 Task: Log work in the project CalibrateTech for the issue 'Integrate a new geolocation feature into an existing mobile application to enhance user experience and personalization' spent time as '2w 3d 10h 5m' and remaining time as '6w 3d 1h 51m' and move to top of backlog. Now add the issue to the epic 'Remote work and collaboration enhancement'. Log work in the project CalibrateTech for the issue 'Develop a new tool for automated testing of mobile application integration with third-party services and APIs' spent time as '5w 3d 8h 11m' and remaining time as '2w 6d 8h 3m' and move to bottom of backlog. Now add the issue to the epic 'Cloud security compliance'
Action: Mouse moved to (96, 201)
Screenshot: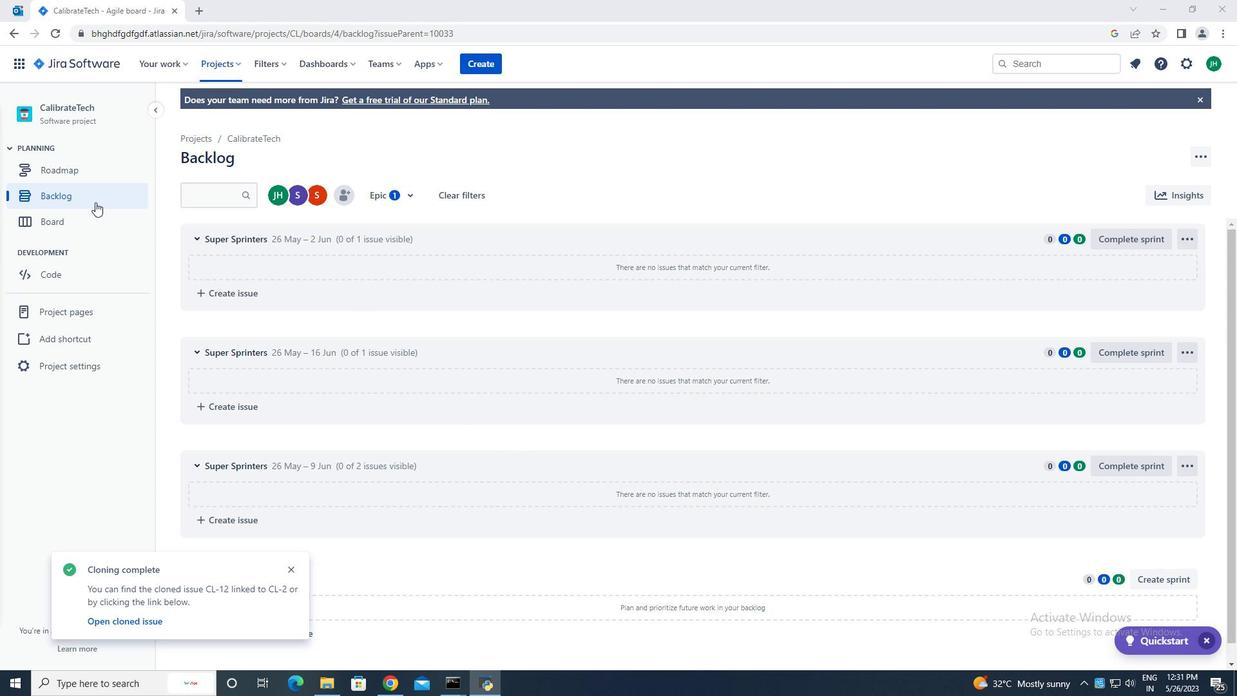 
Action: Mouse pressed left at (96, 201)
Screenshot: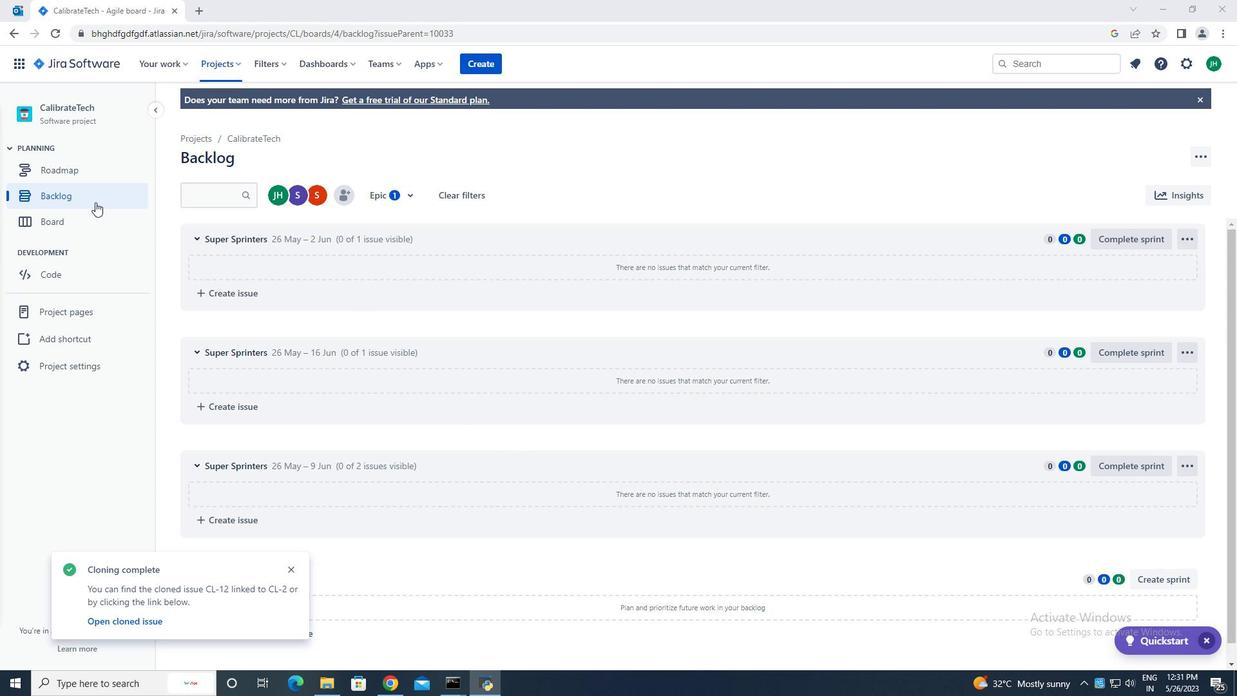 
Action: Mouse moved to (603, 469)
Screenshot: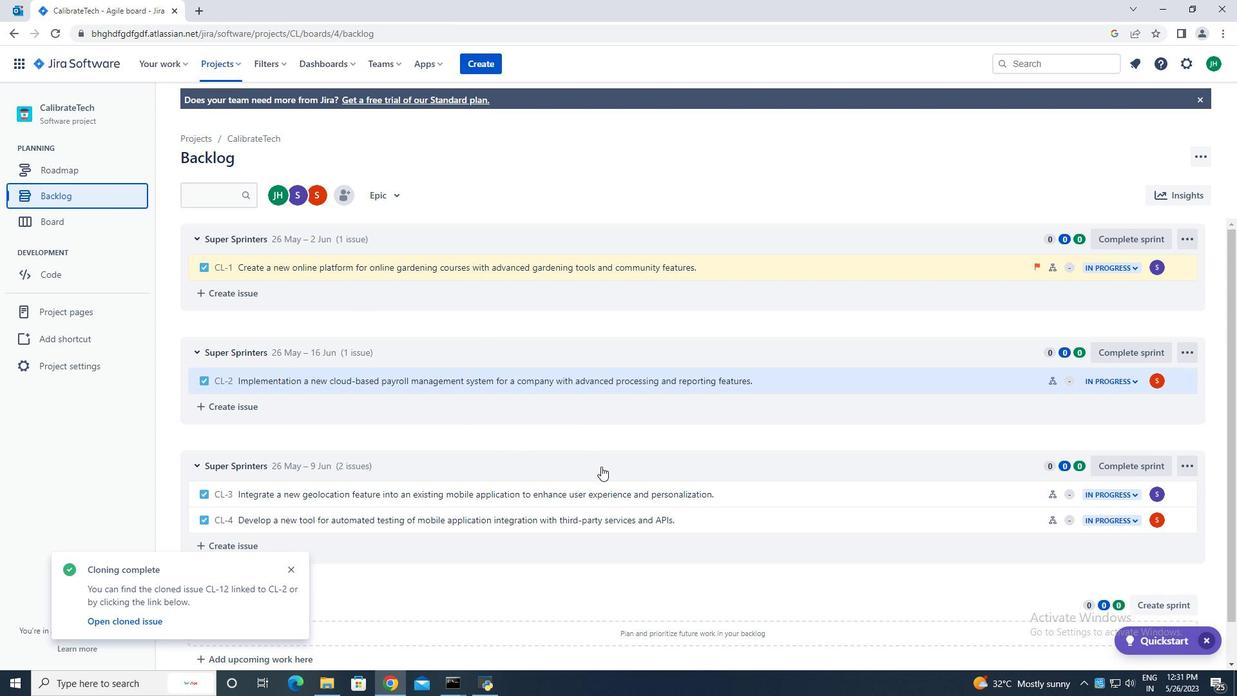 
Action: Mouse scrolled (603, 468) with delta (0, 0)
Screenshot: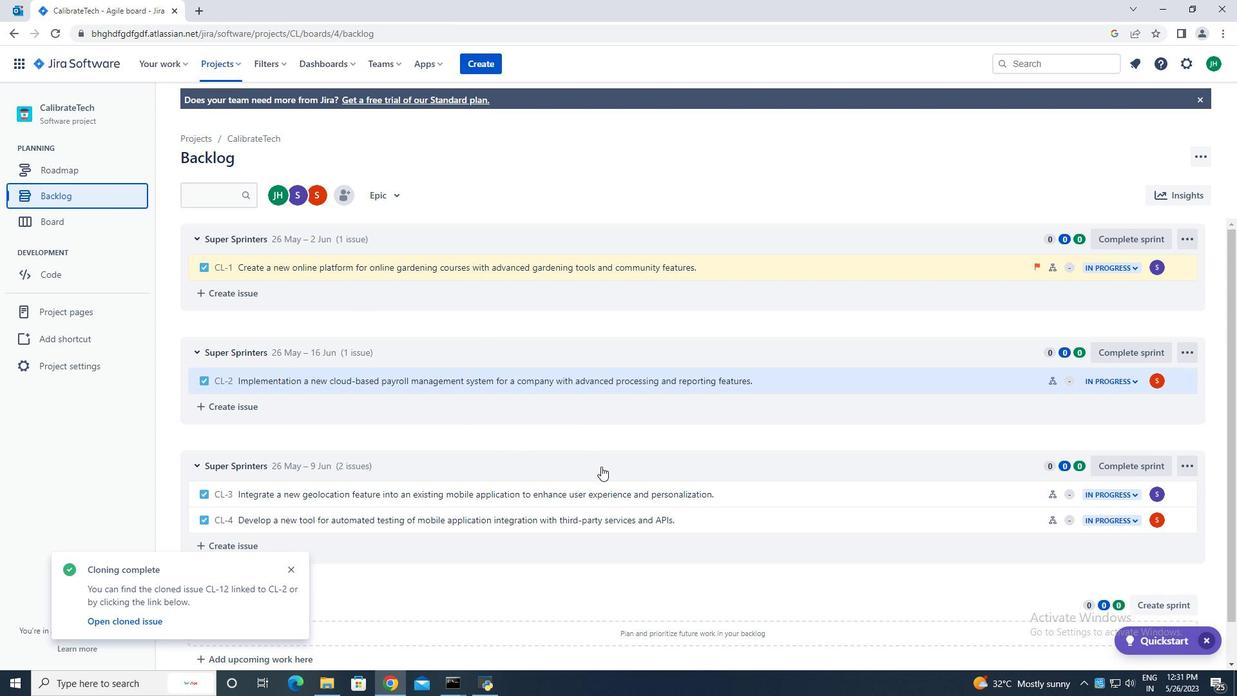 
Action: Mouse moved to (603, 469)
Screenshot: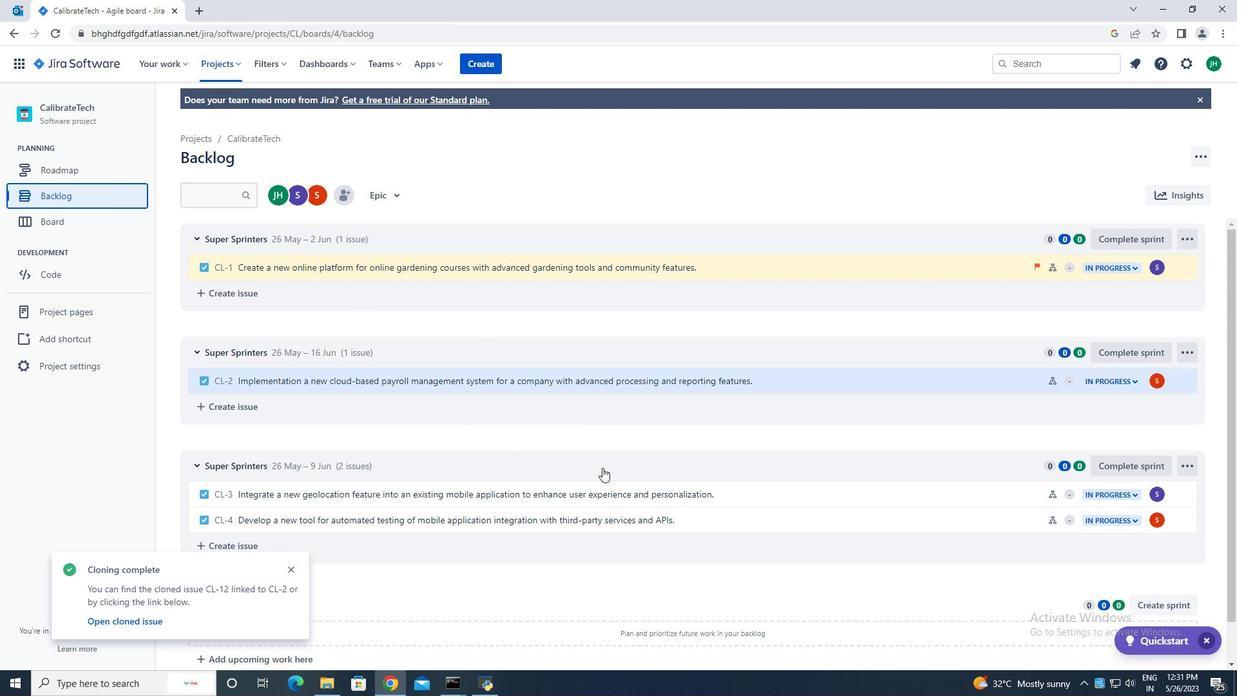 
Action: Mouse scrolled (603, 468) with delta (0, 0)
Screenshot: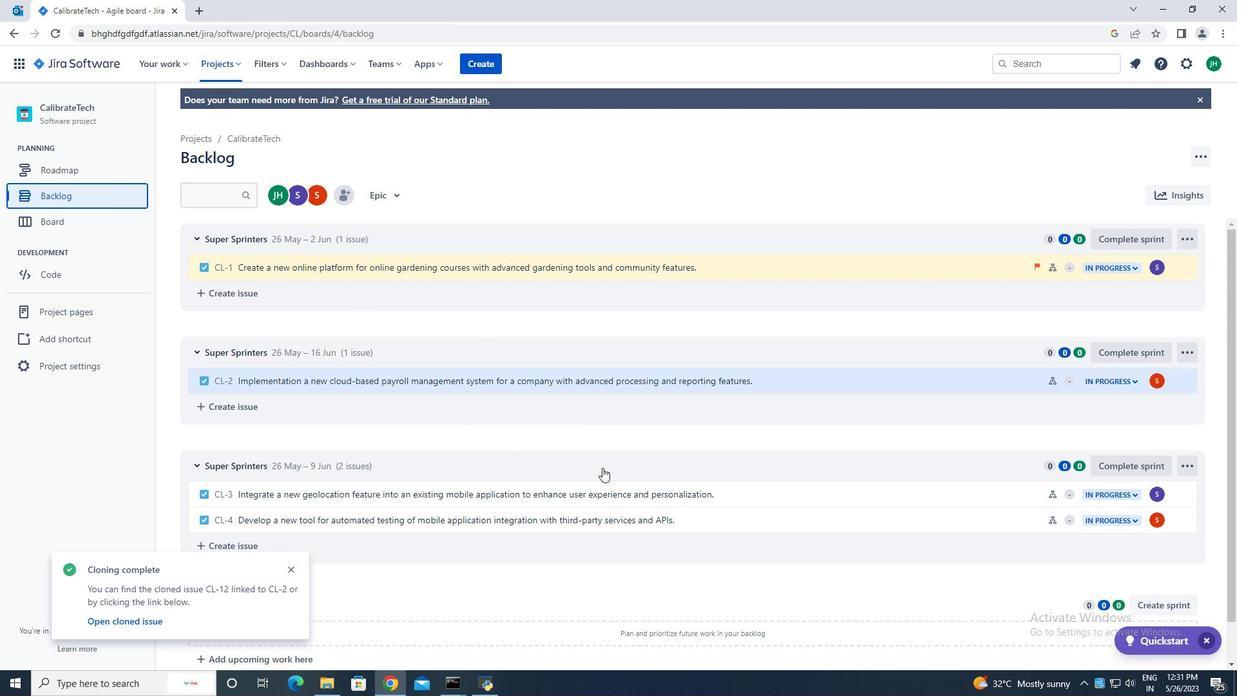 
Action: Mouse moved to (604, 470)
Screenshot: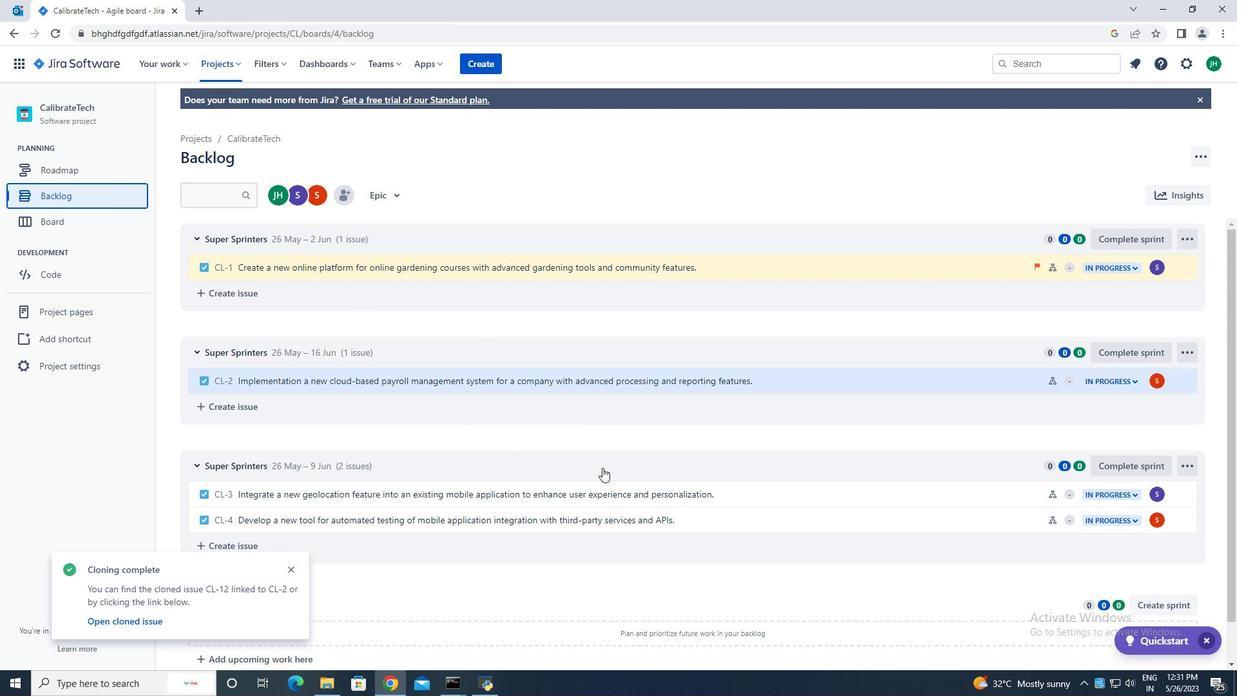 
Action: Mouse scrolled (604, 469) with delta (0, 0)
Screenshot: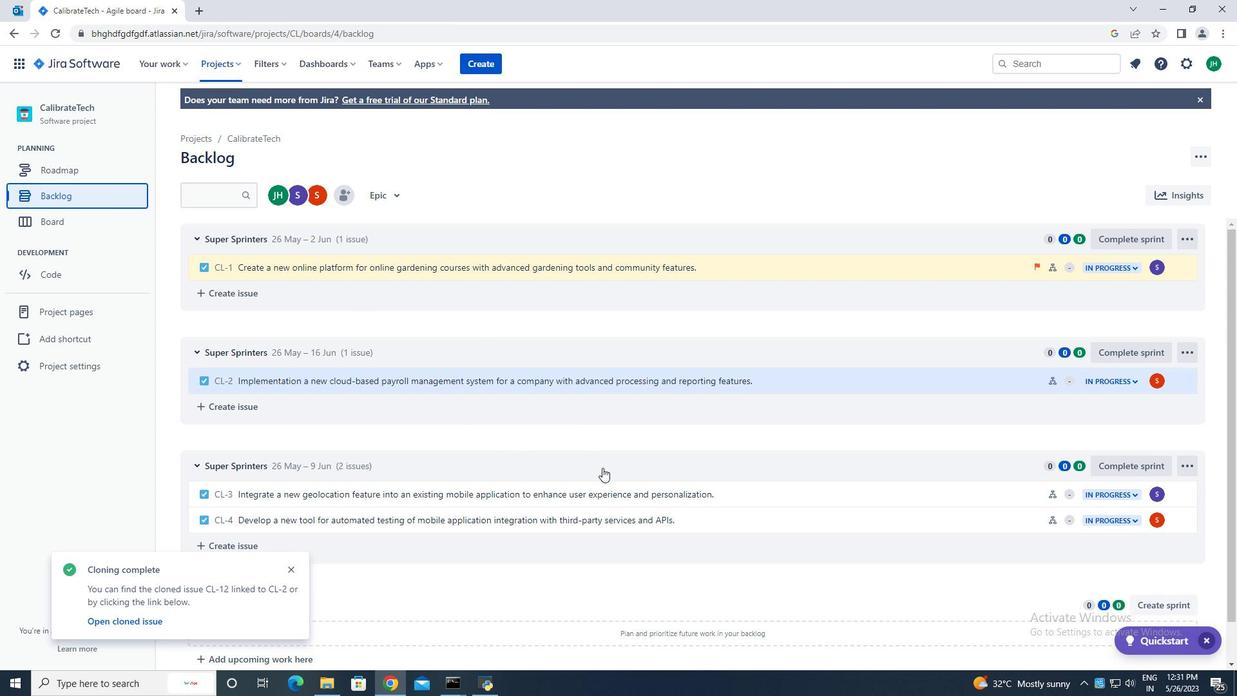 
Action: Mouse moved to (1019, 451)
Screenshot: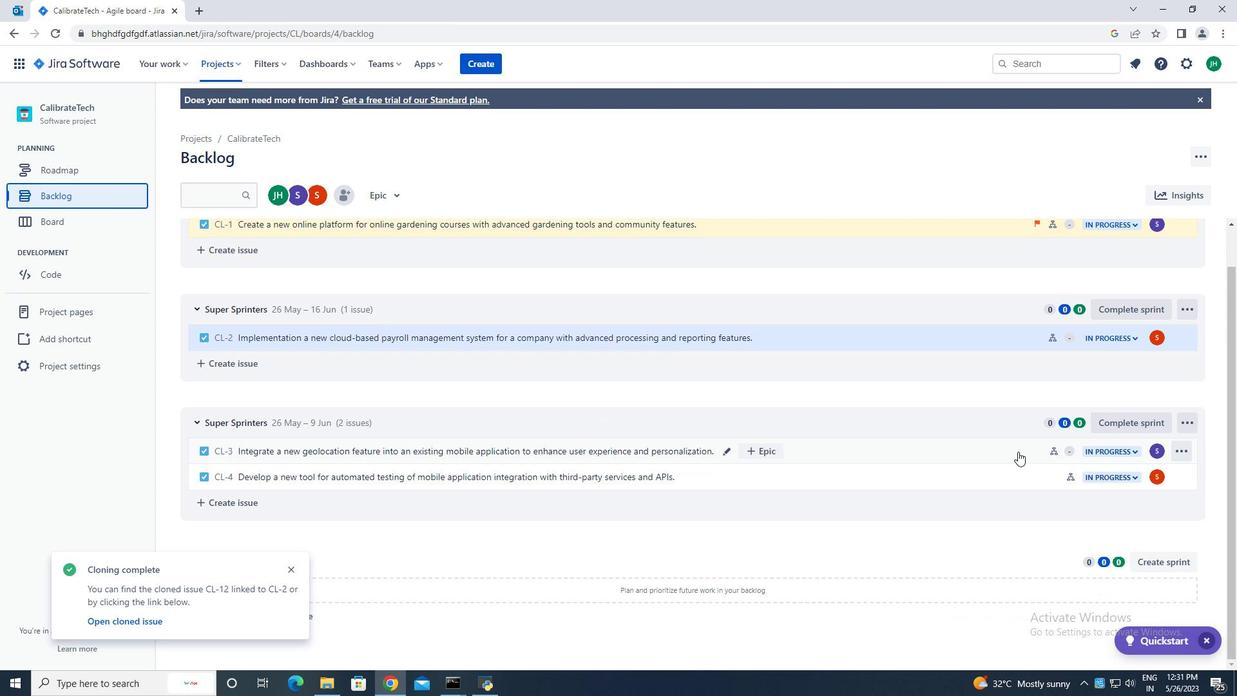
Action: Mouse pressed left at (1019, 451)
Screenshot: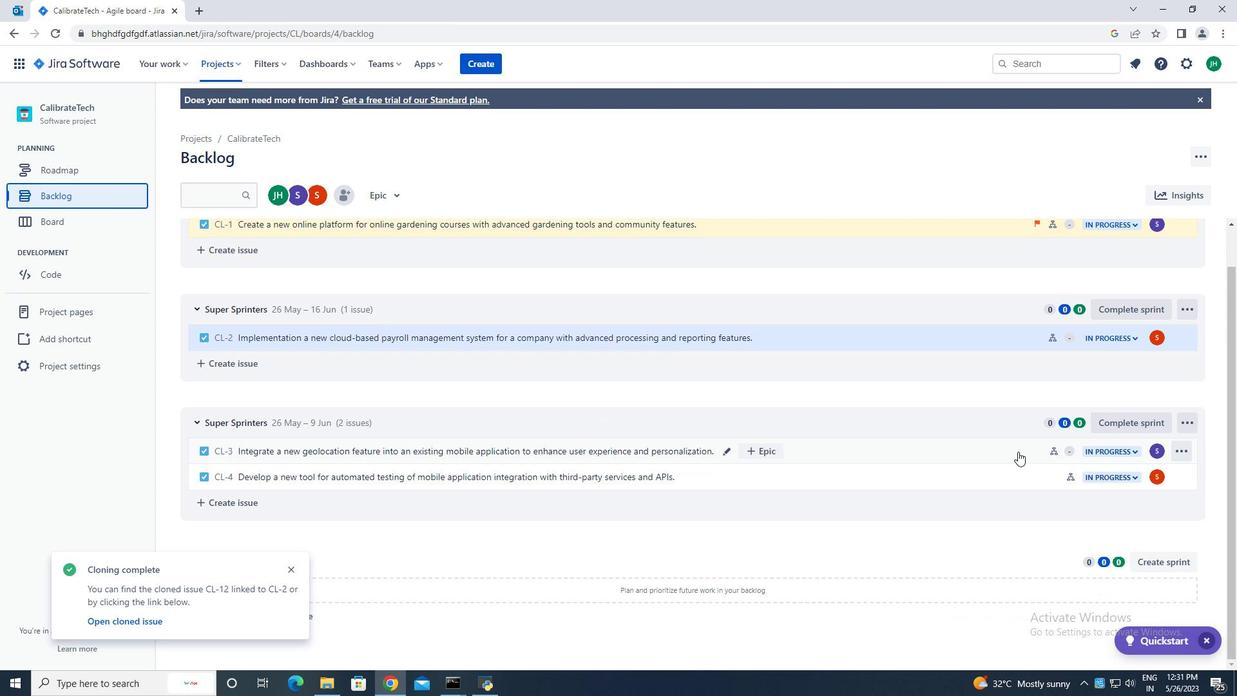 
Action: Mouse moved to (1186, 235)
Screenshot: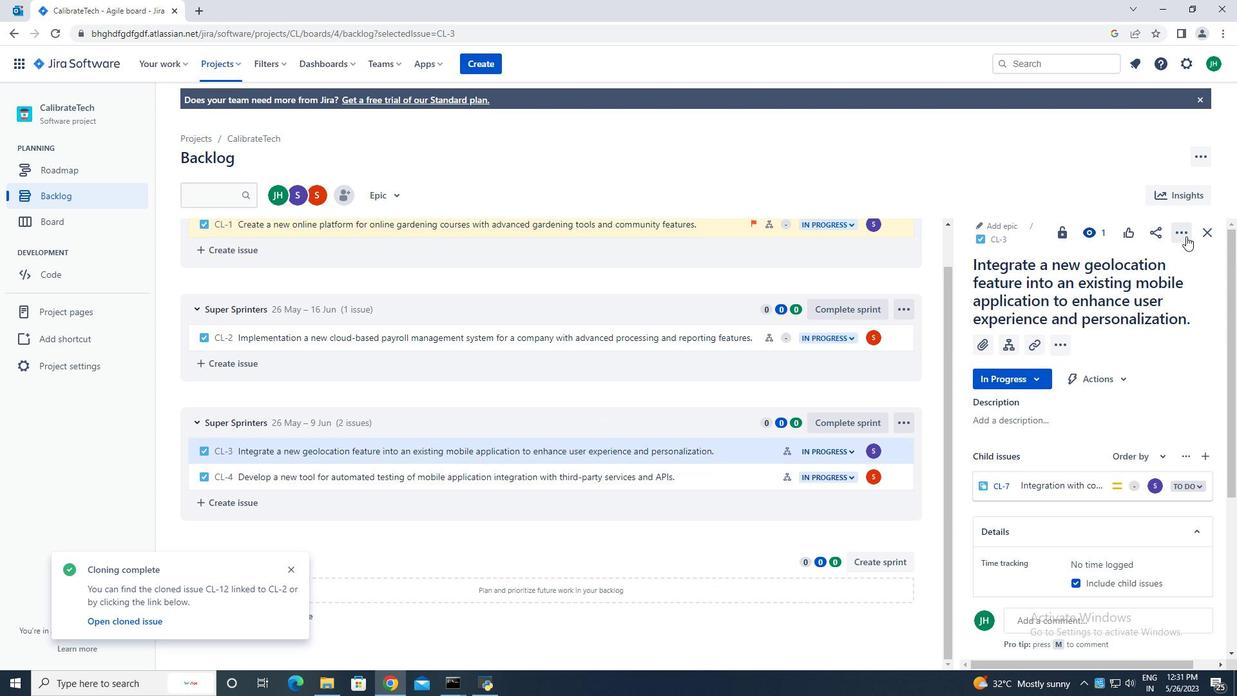 
Action: Mouse pressed left at (1186, 235)
Screenshot: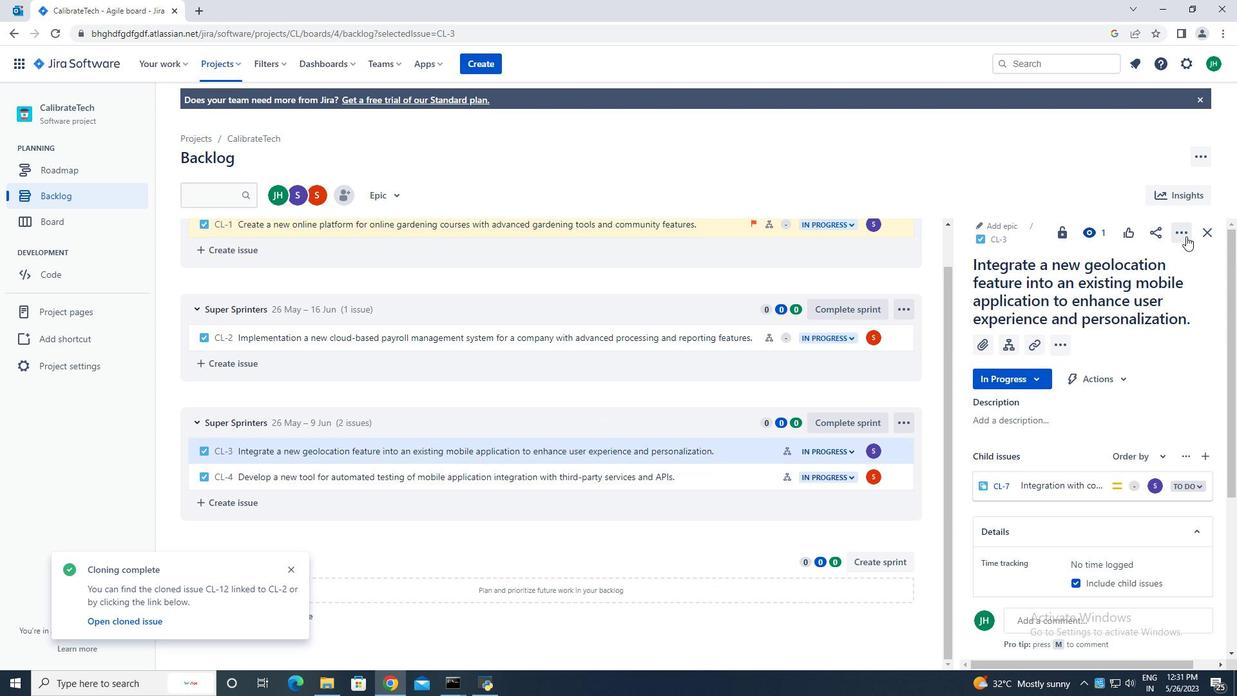 
Action: Mouse moved to (1107, 269)
Screenshot: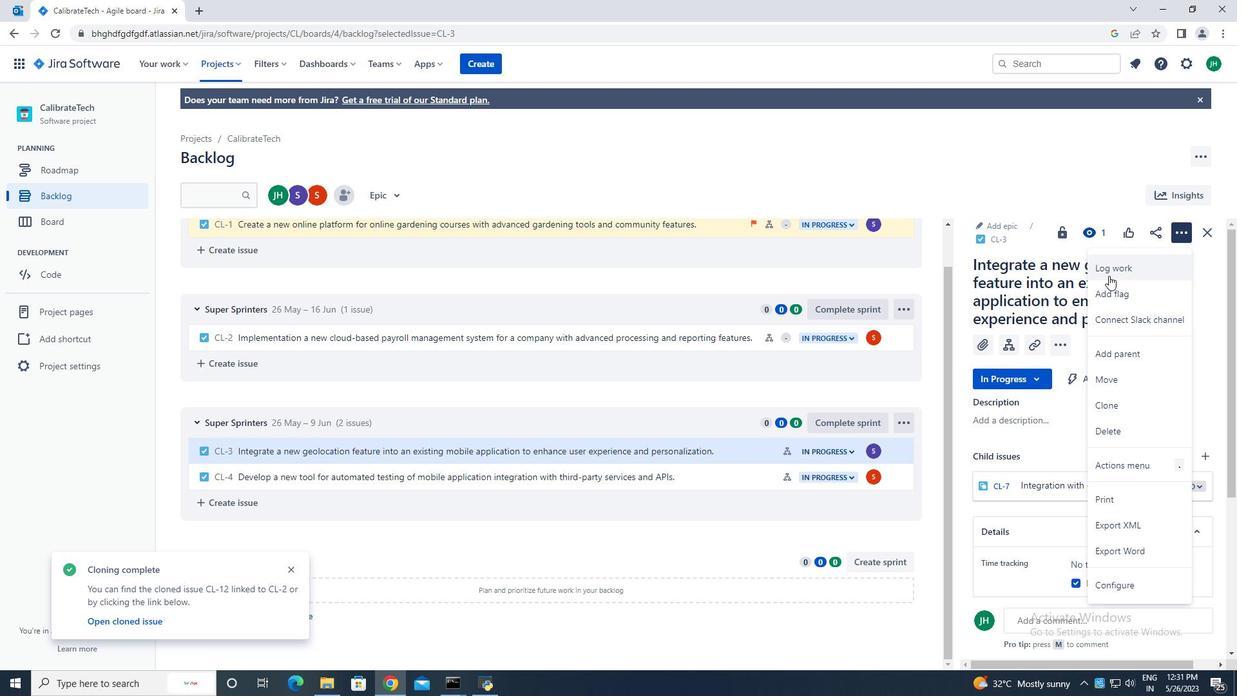 
Action: Mouse pressed left at (1107, 269)
Screenshot: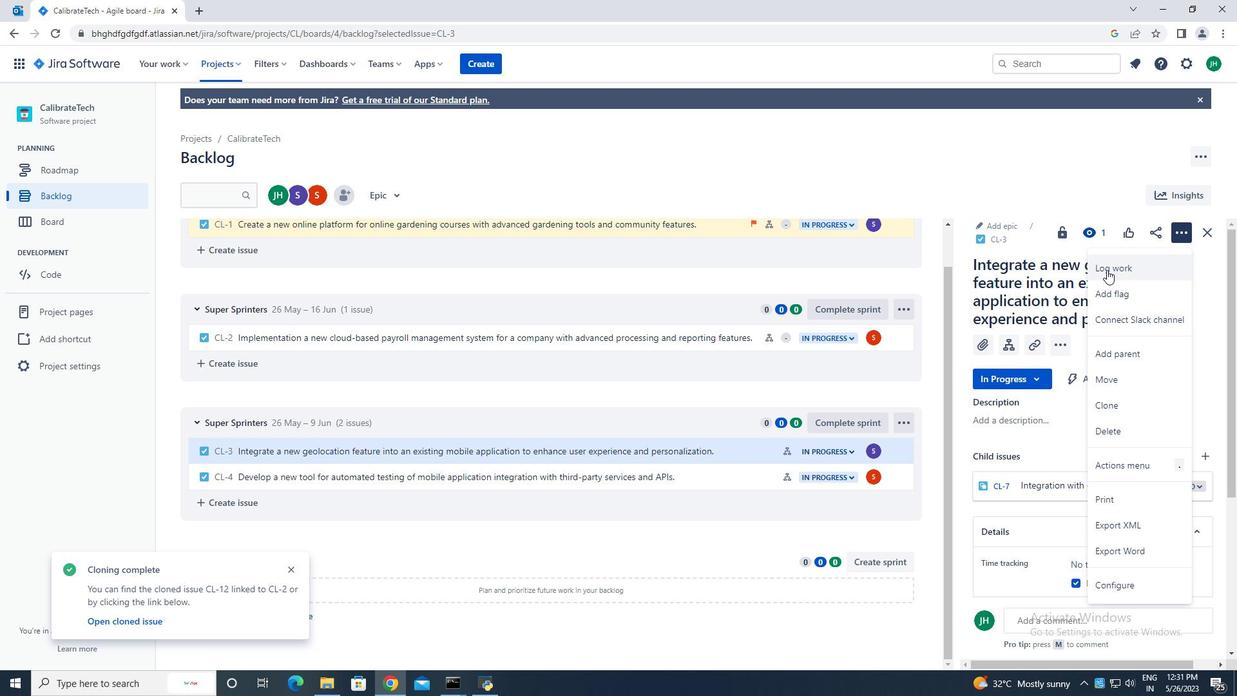 
Action: Mouse moved to (539, 194)
Screenshot: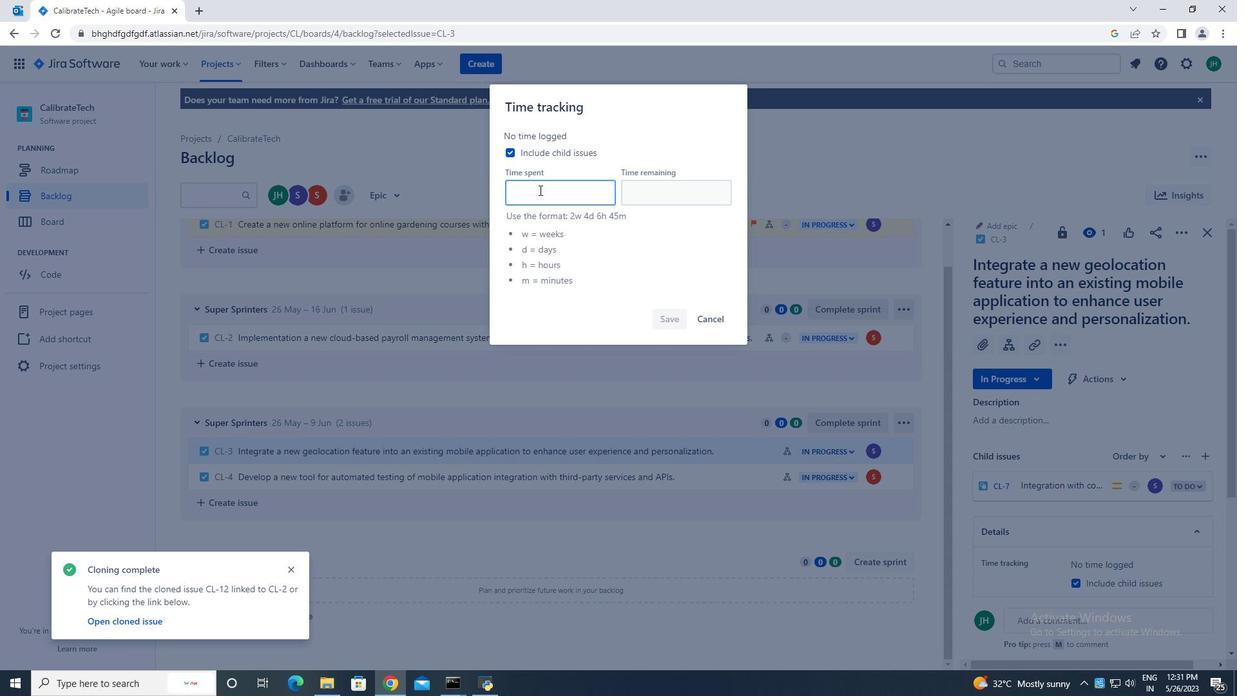 
Action: Key pressed 2w<Key.space>3d<Key.space>10h<Key.space>5m
Screenshot: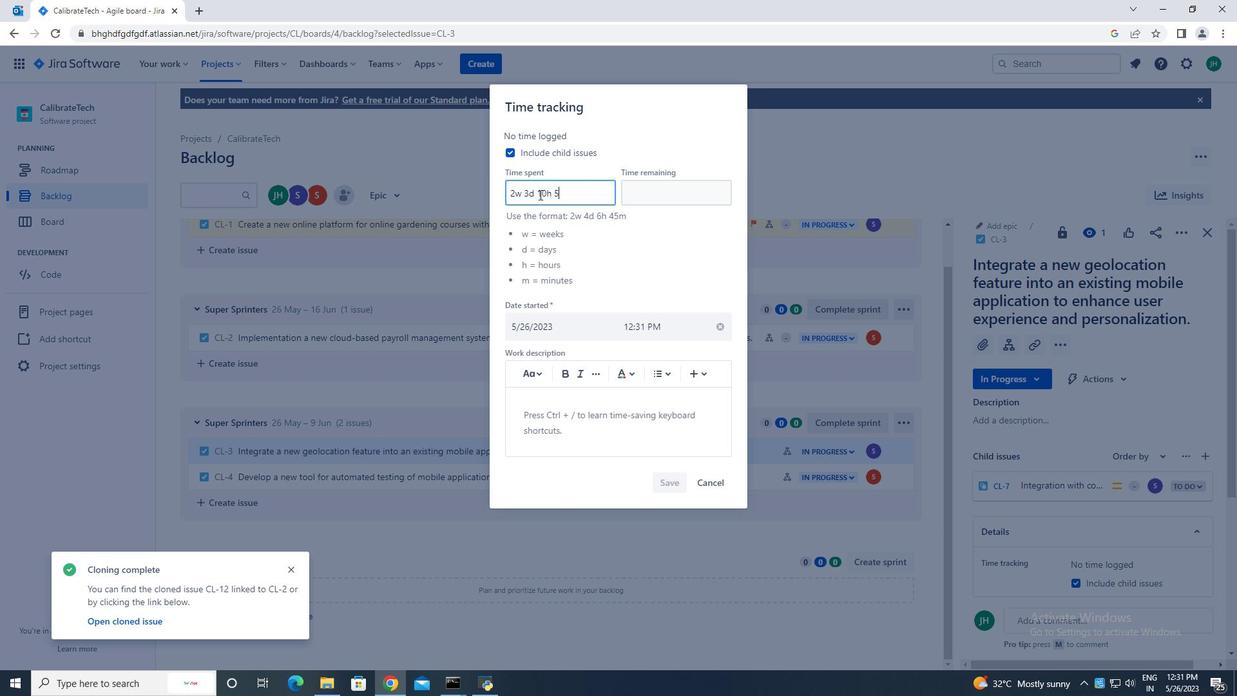 
Action: Mouse moved to (671, 187)
Screenshot: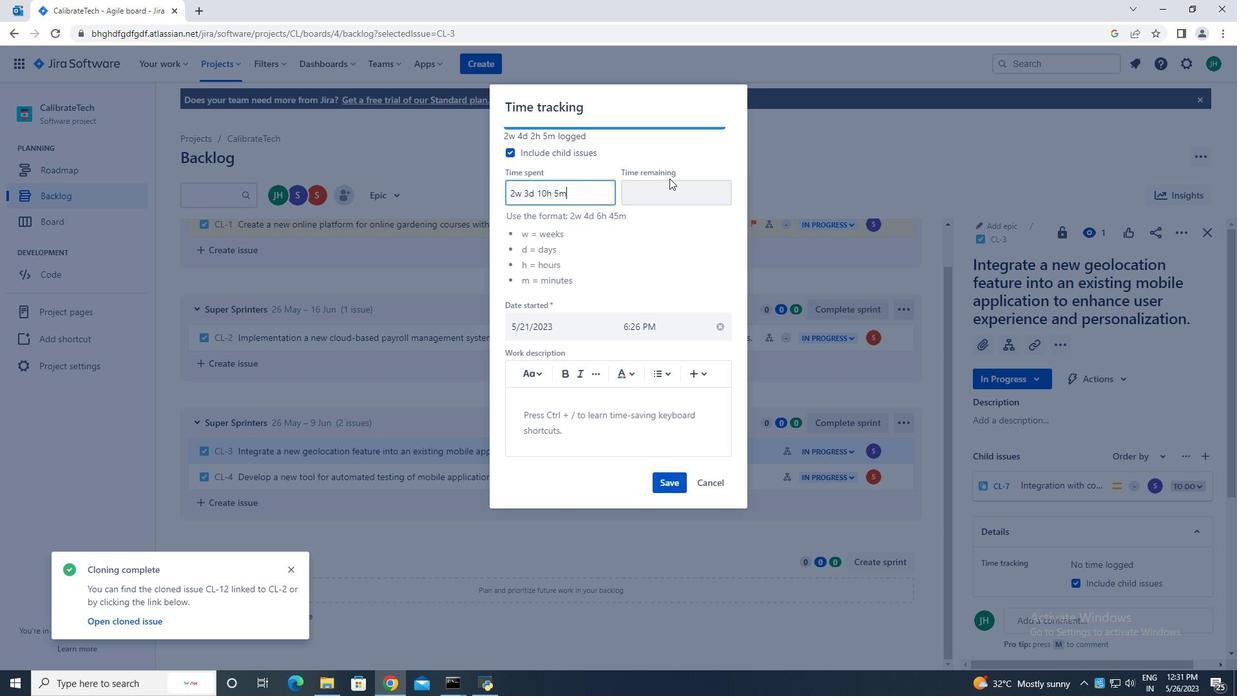 
Action: Mouse pressed left at (671, 187)
Screenshot: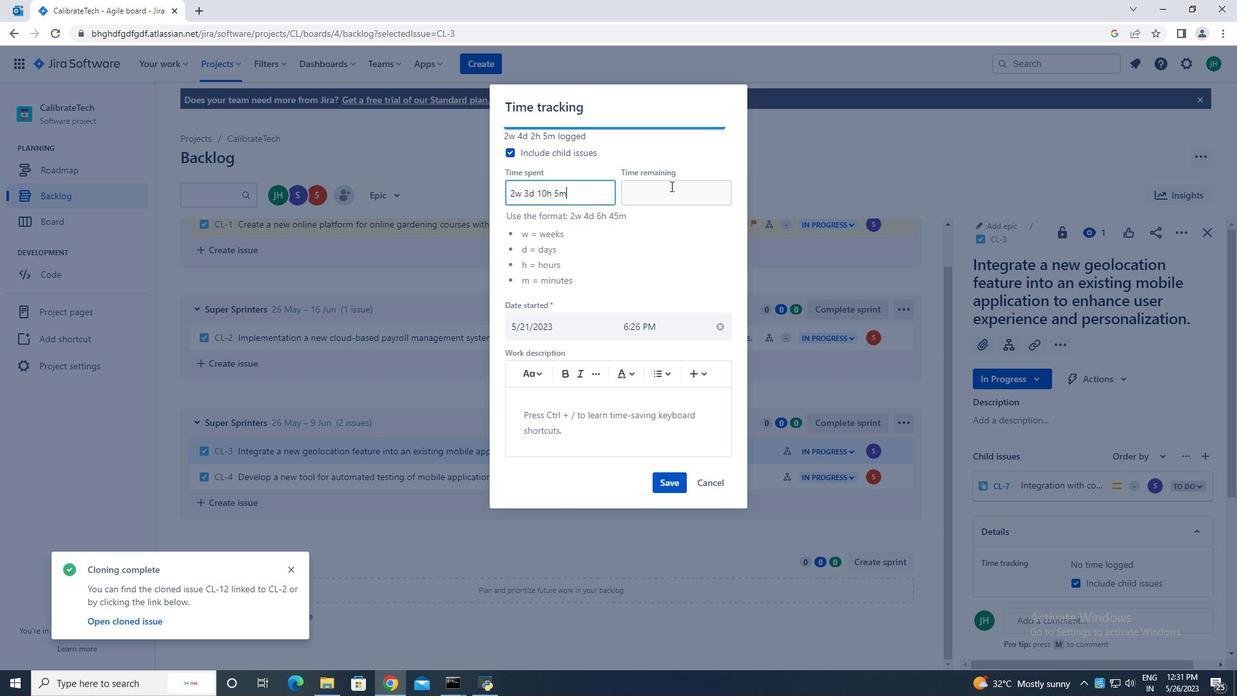 
Action: Key pressed 6w<Key.space>3d<Key.space>1h<Key.space>51m
Screenshot: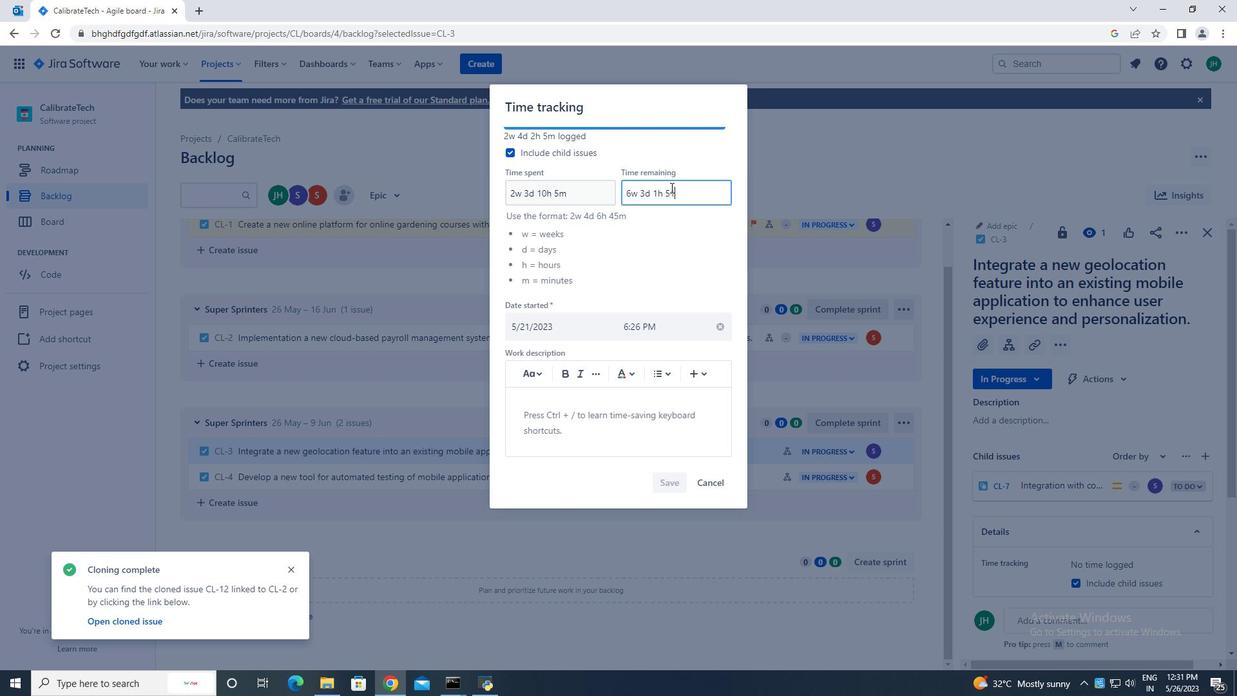 
Action: Mouse moved to (671, 484)
Screenshot: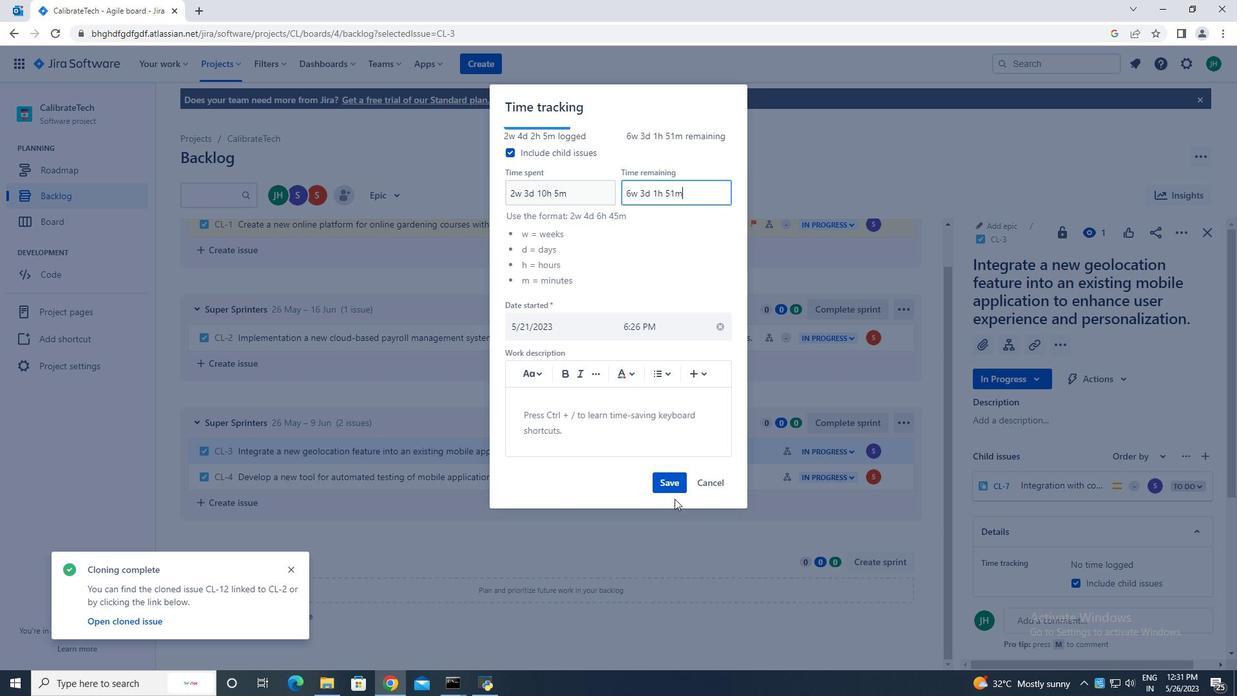 
Action: Mouse pressed left at (671, 484)
Screenshot: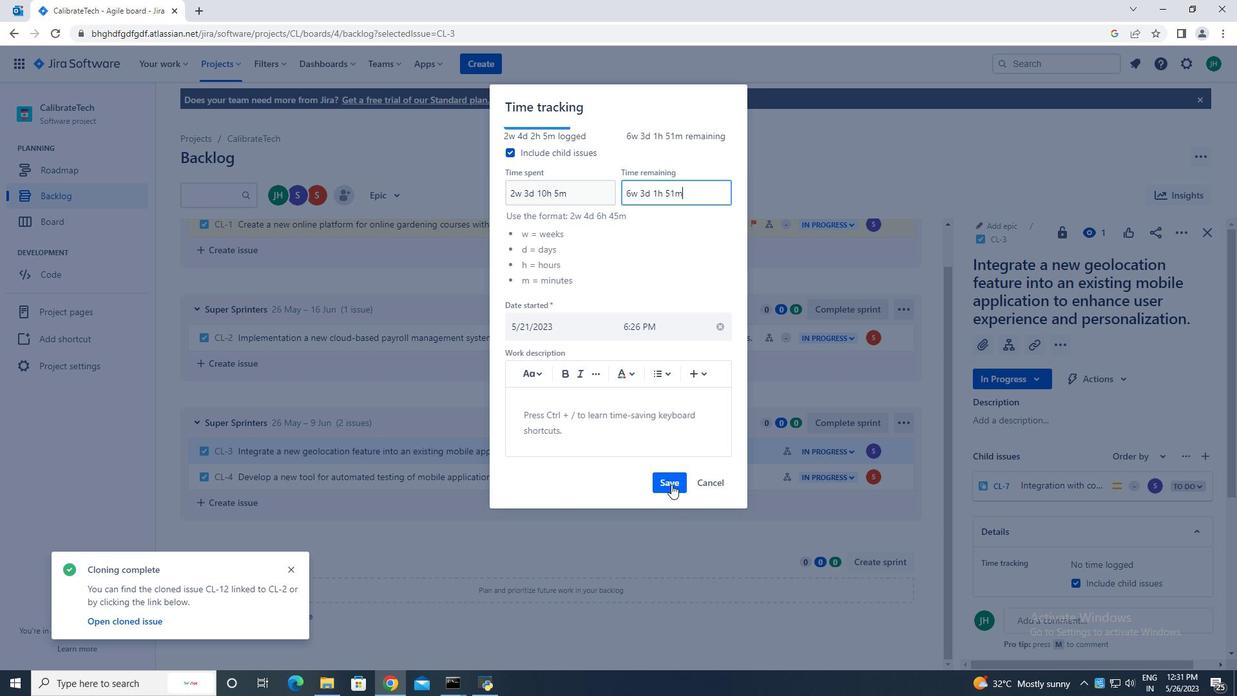 
Action: Mouse moved to (892, 448)
Screenshot: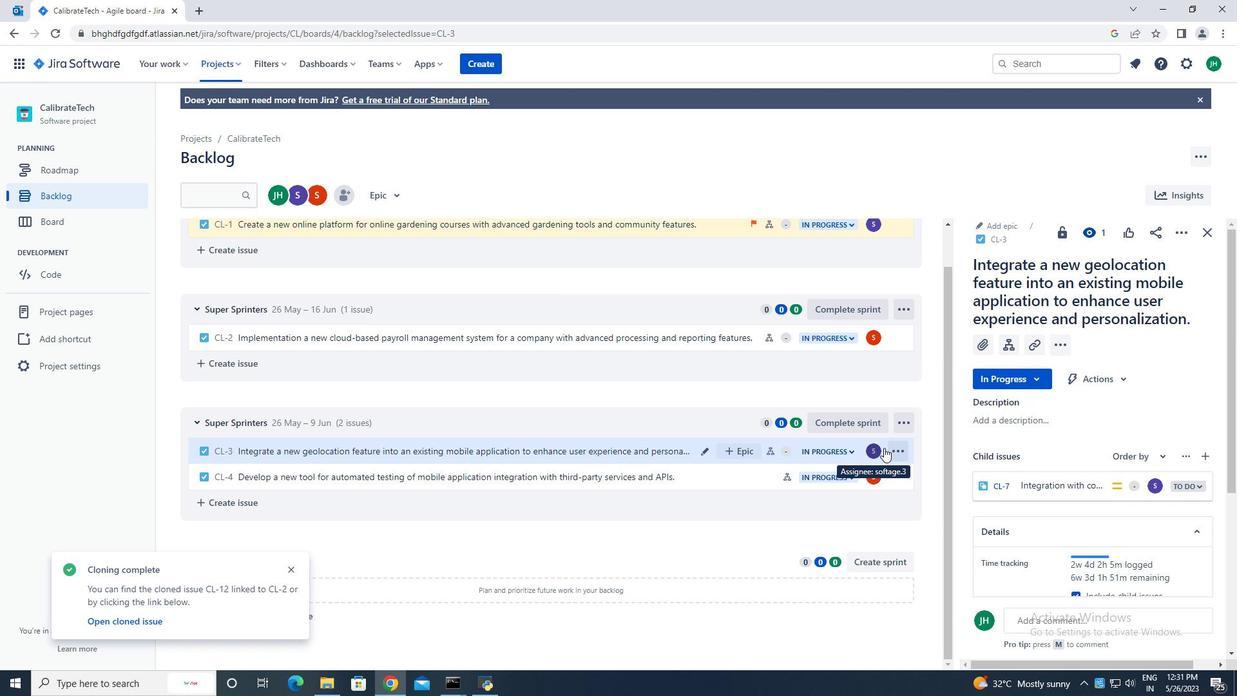 
Action: Mouse pressed left at (892, 448)
Screenshot: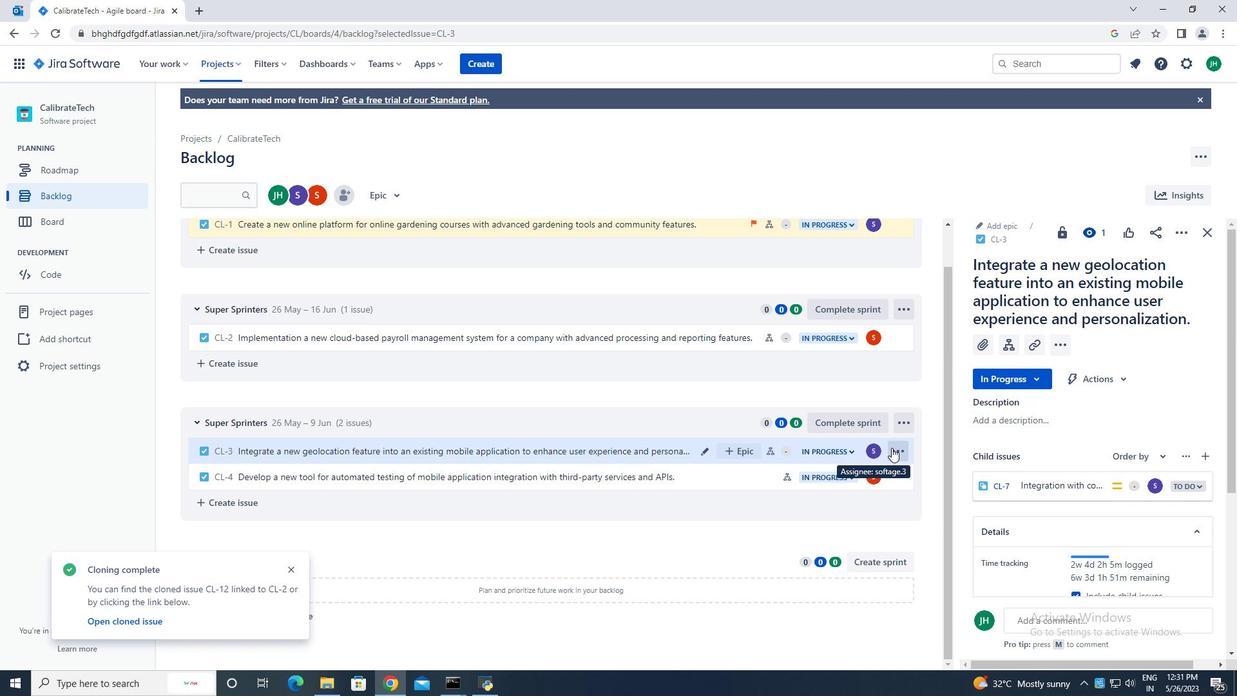 
Action: Mouse moved to (856, 398)
Screenshot: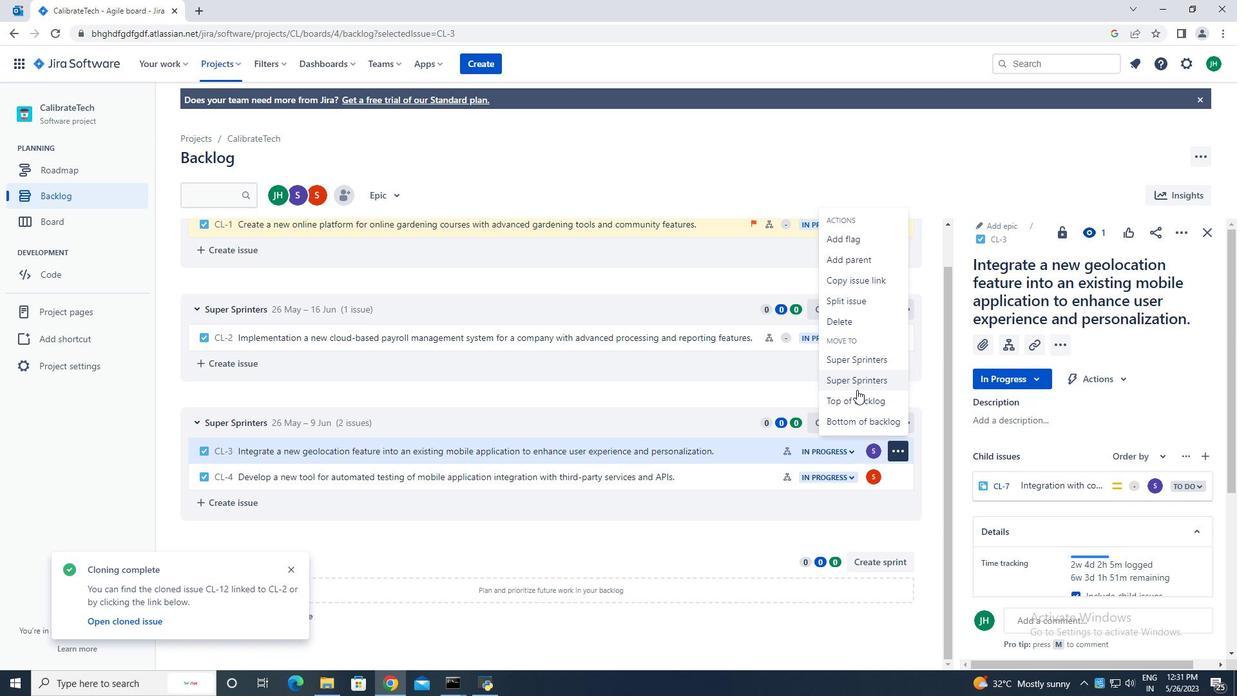 
Action: Mouse pressed left at (856, 398)
Screenshot: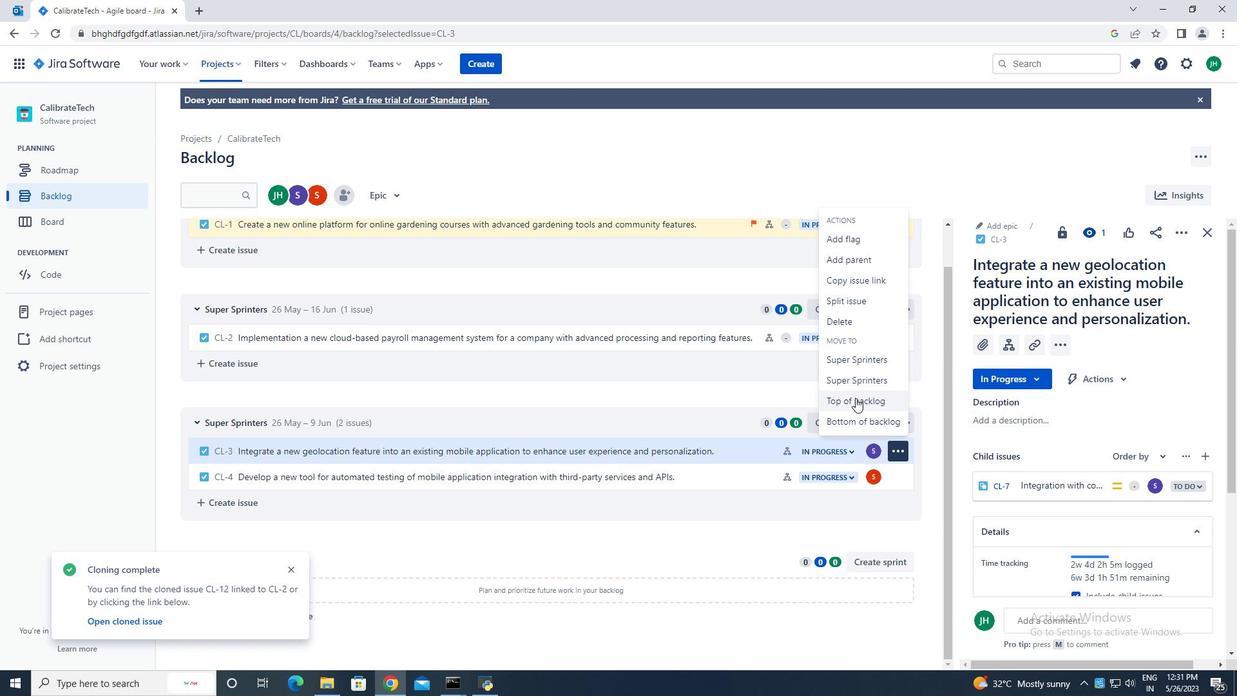 
Action: Mouse moved to (656, 210)
Screenshot: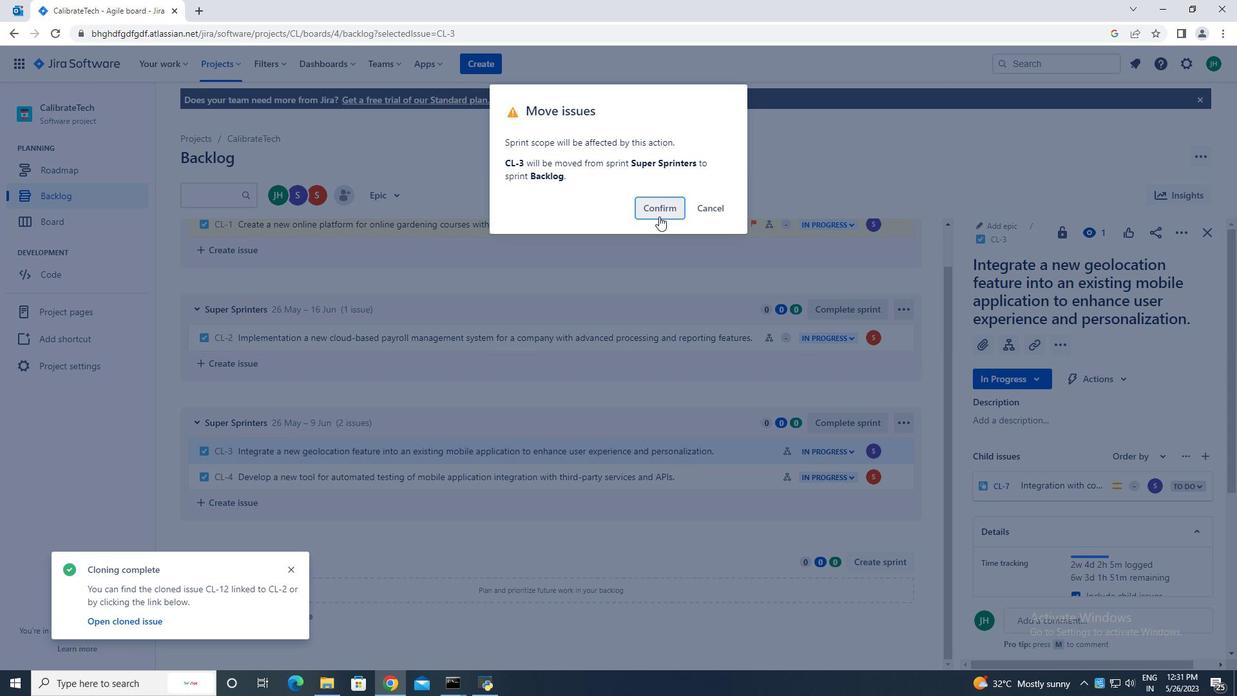 
Action: Mouse pressed left at (656, 210)
Screenshot: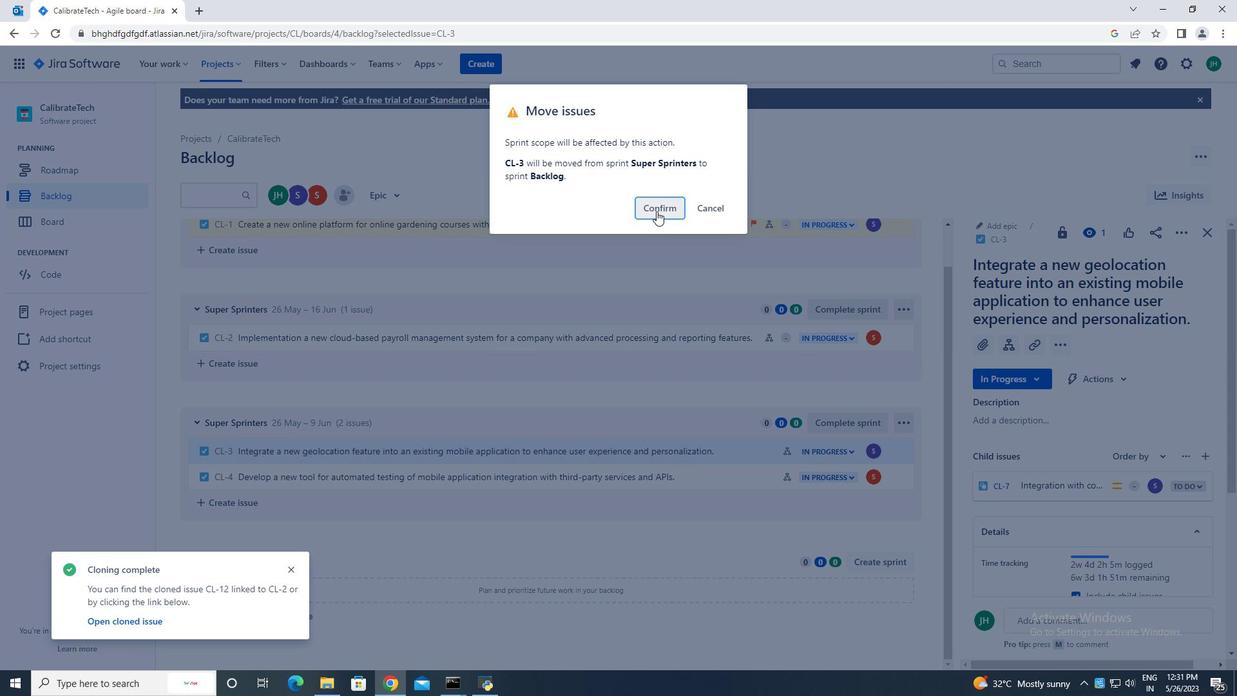 
Action: Mouse moved to (394, 192)
Screenshot: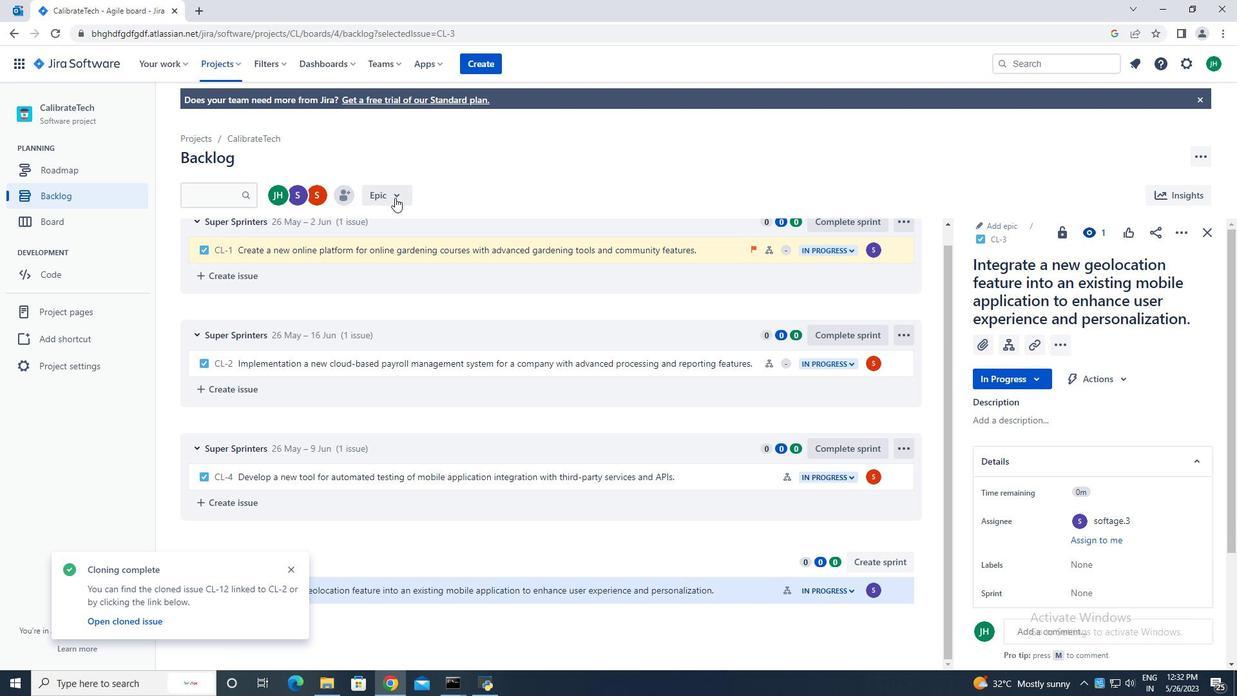 
Action: Mouse pressed left at (394, 192)
Screenshot: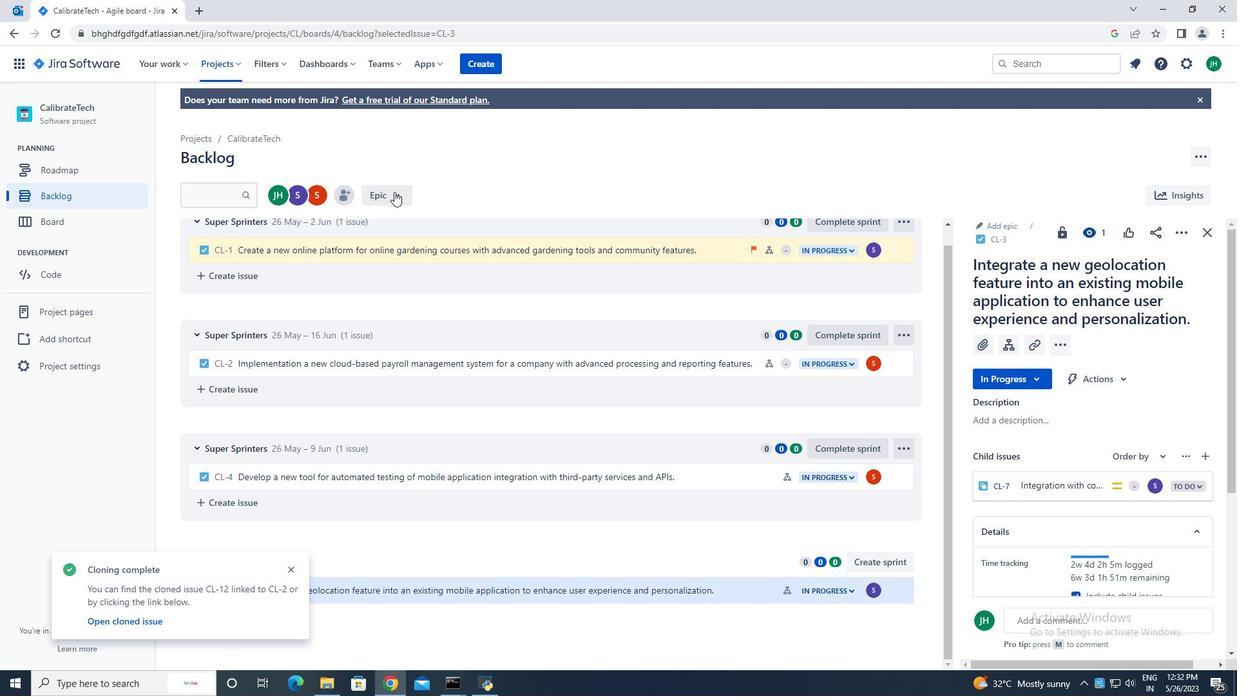 
Action: Mouse moved to (419, 289)
Screenshot: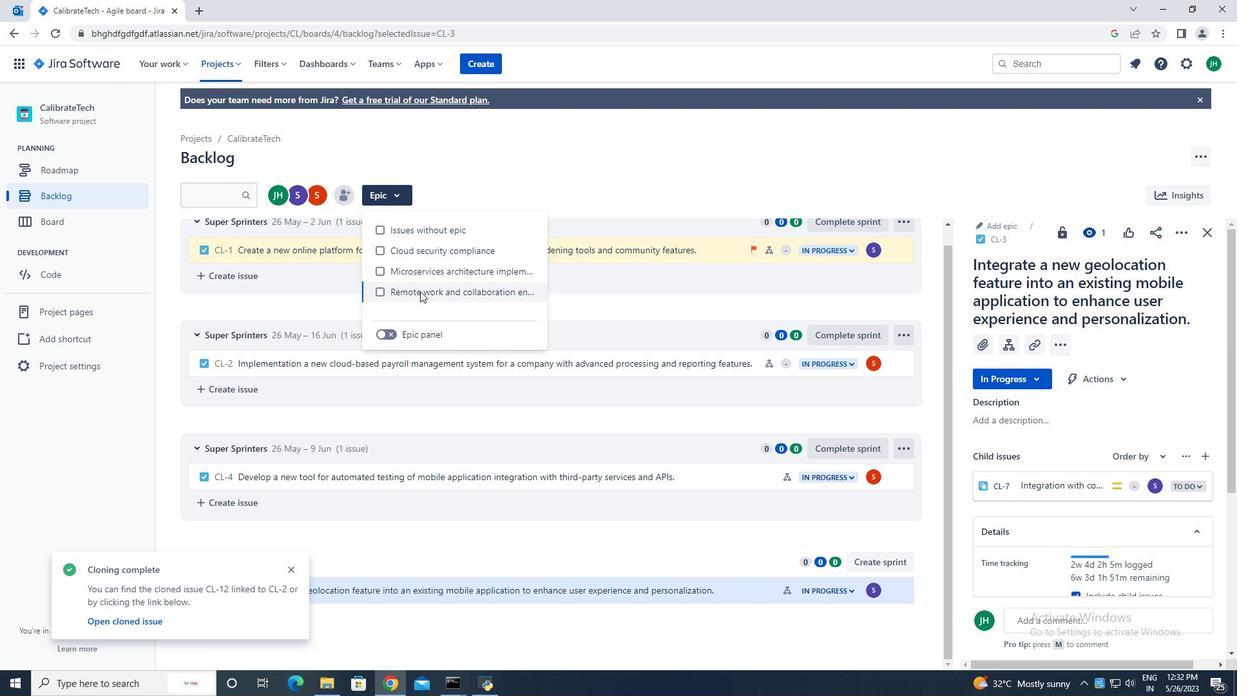
Action: Mouse pressed left at (419, 289)
Screenshot: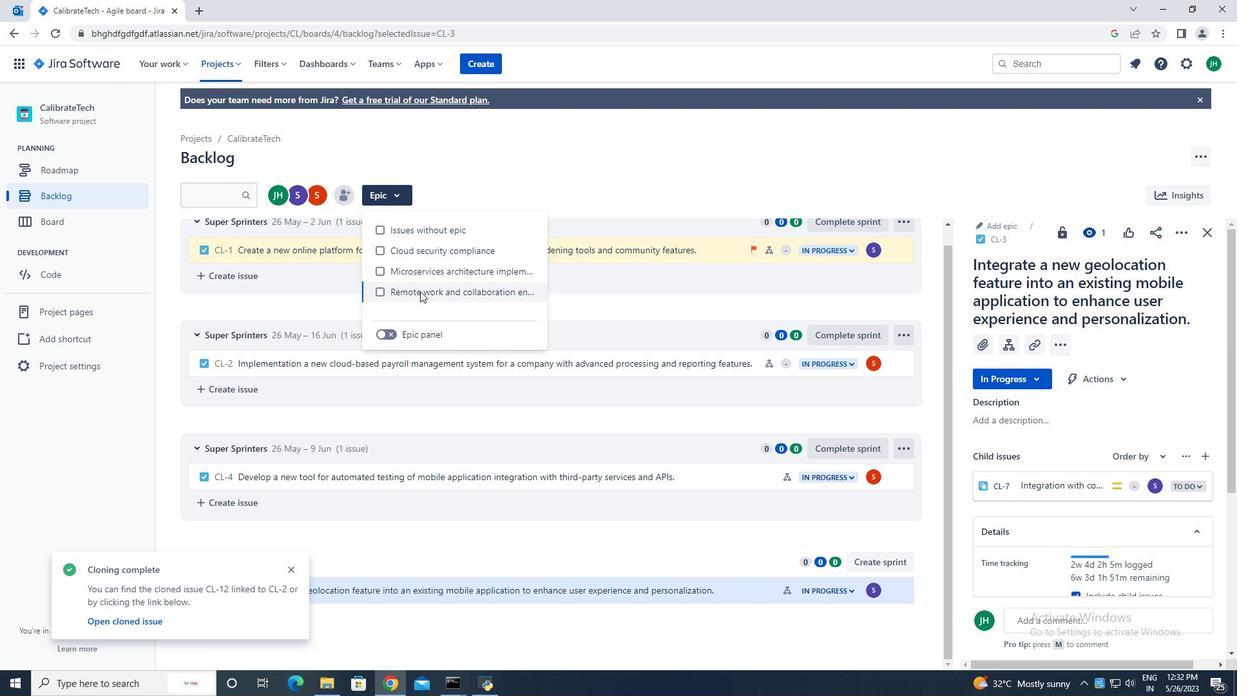 
Action: Mouse moved to (1210, 234)
Screenshot: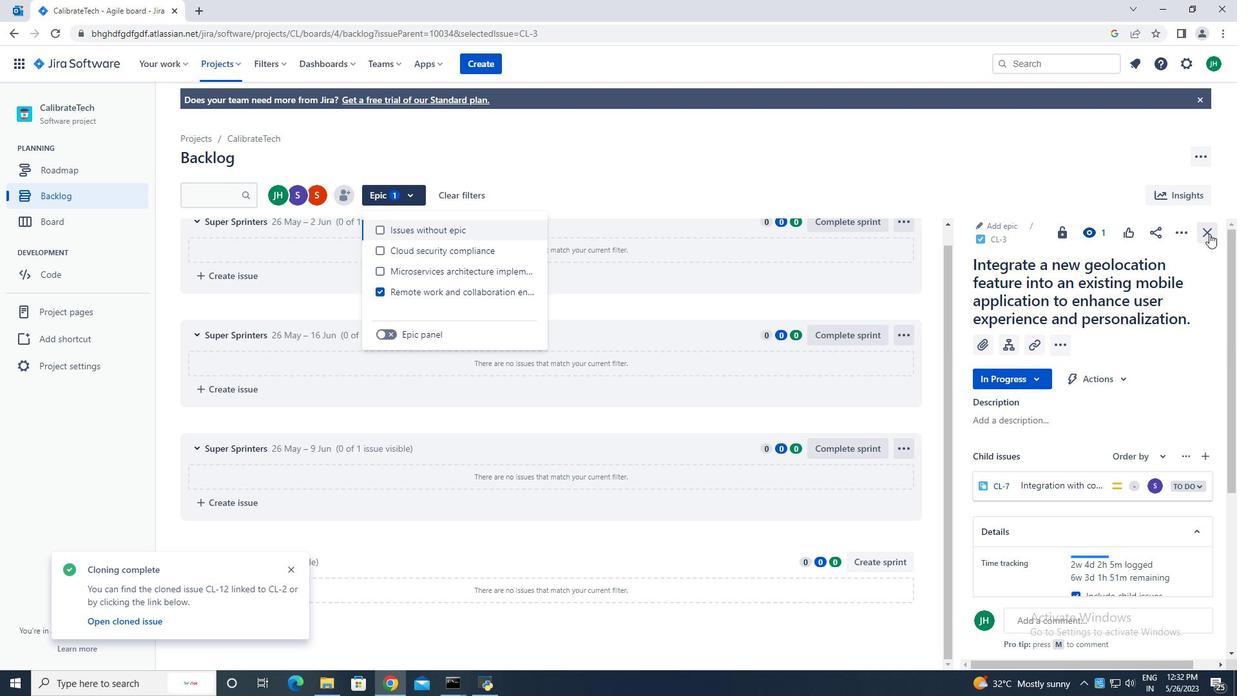 
Action: Mouse pressed left at (1210, 234)
Screenshot: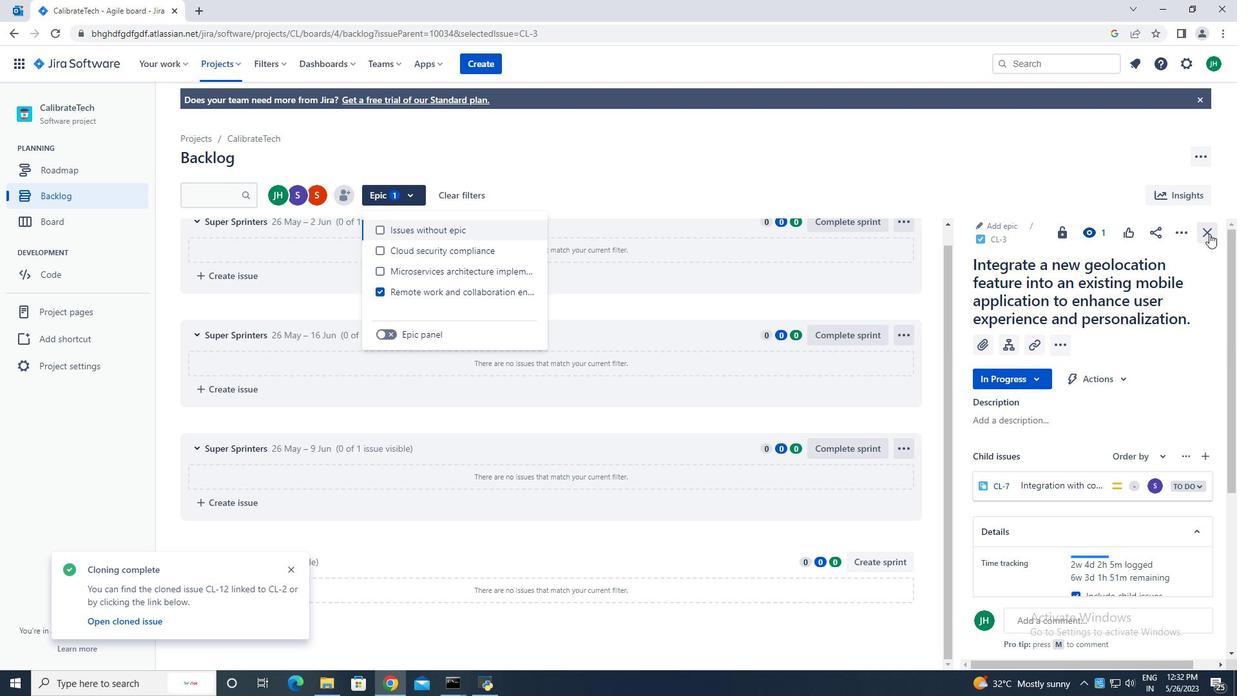 
Action: Mouse moved to (110, 197)
Screenshot: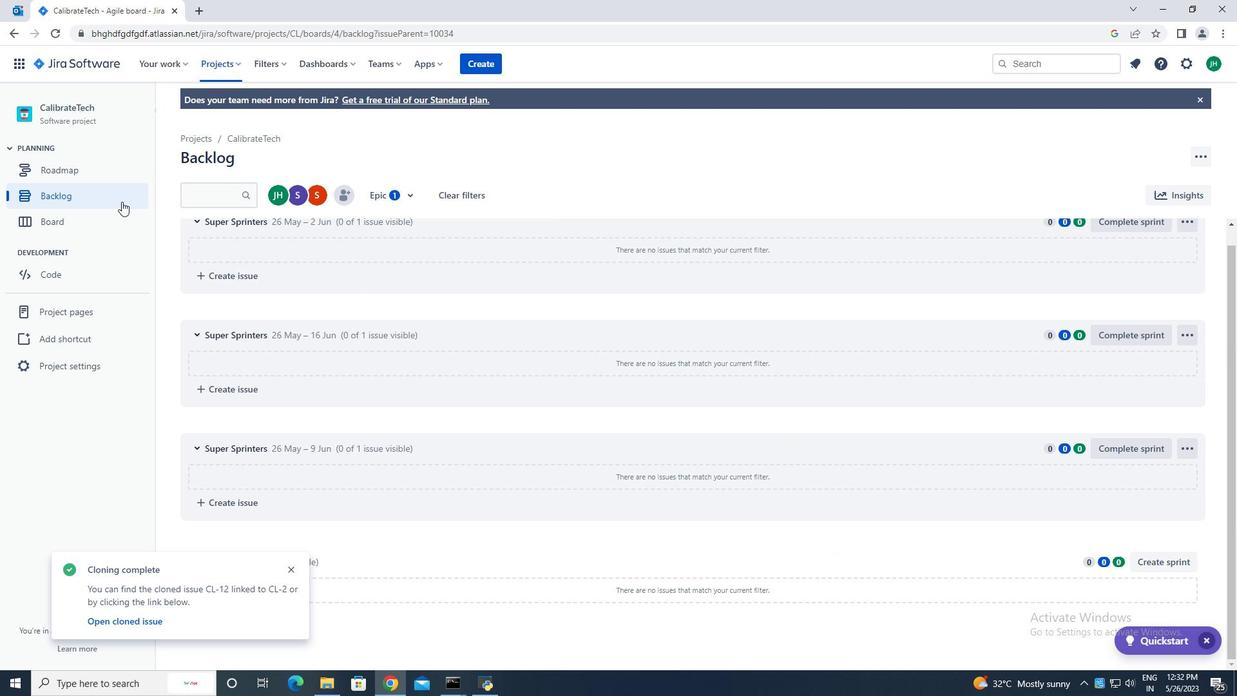 
Action: Mouse pressed left at (110, 197)
Screenshot: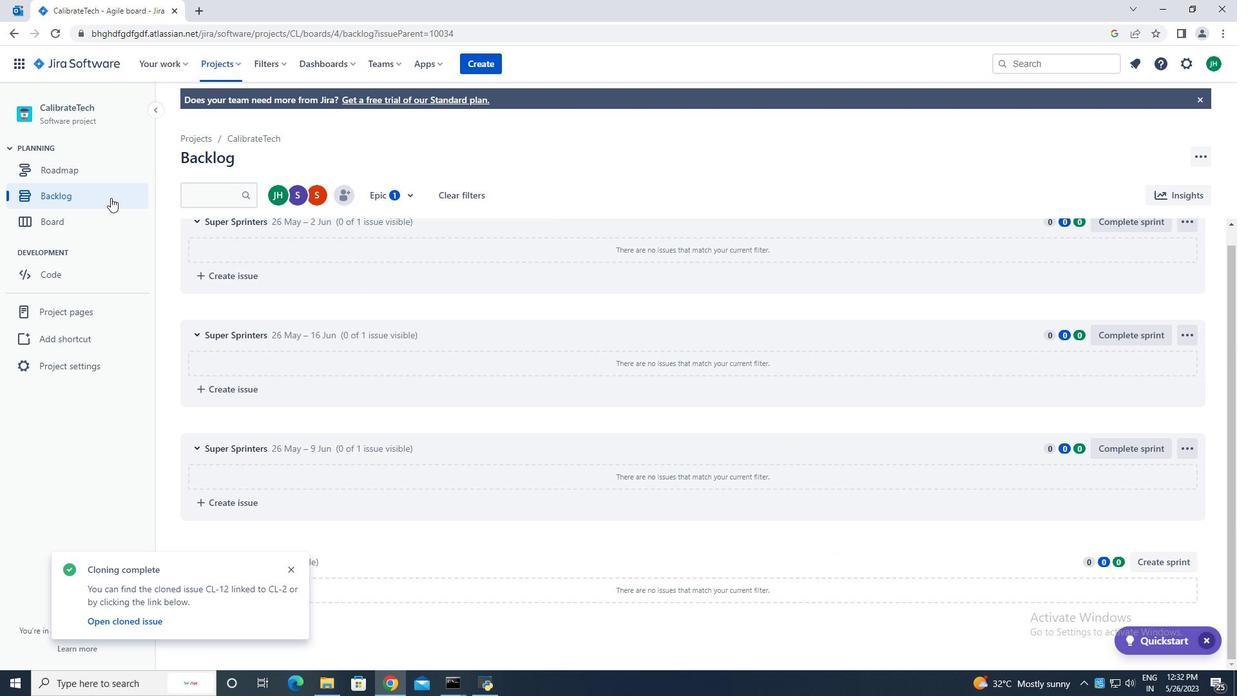 
Action: Mouse moved to (652, 470)
Screenshot: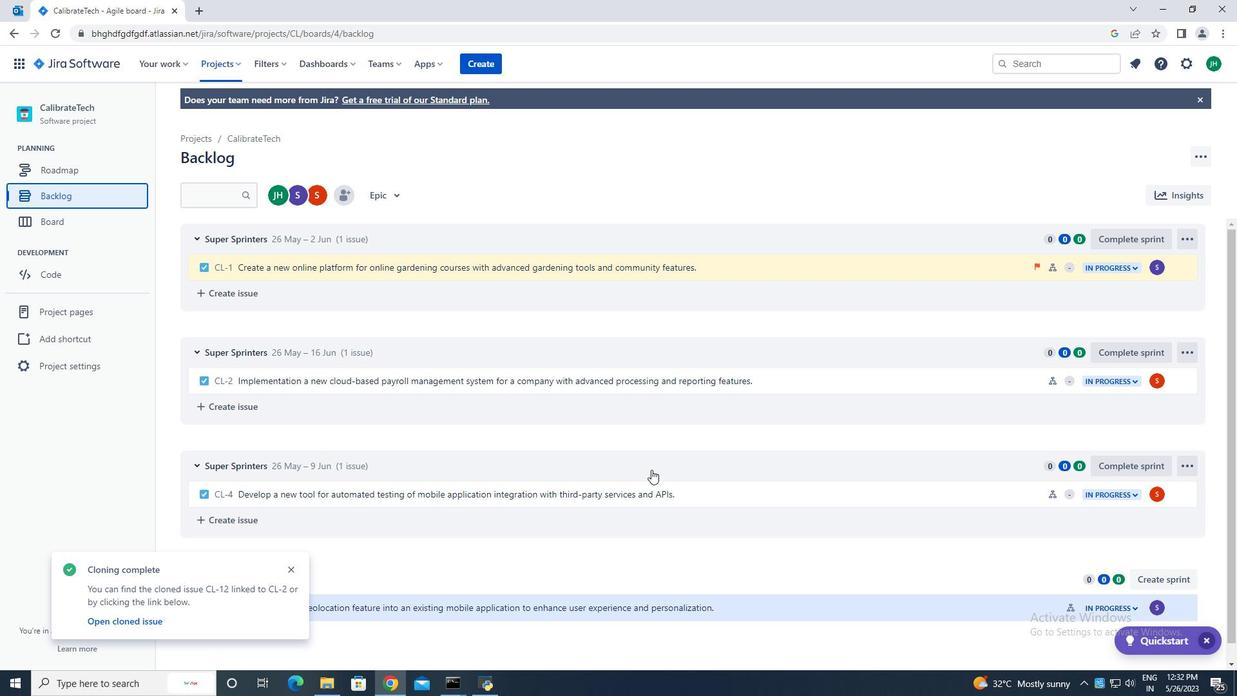 
Action: Mouse scrolled (652, 469) with delta (0, 0)
Screenshot: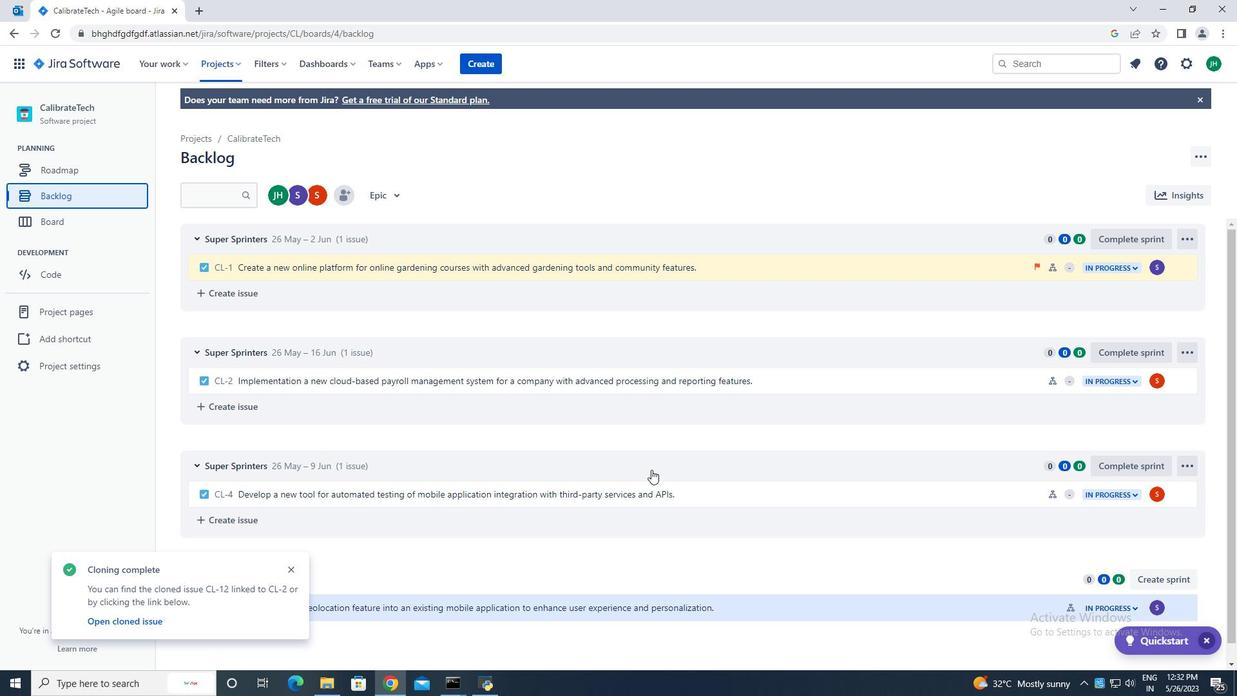 
Action: Mouse moved to (653, 470)
Screenshot: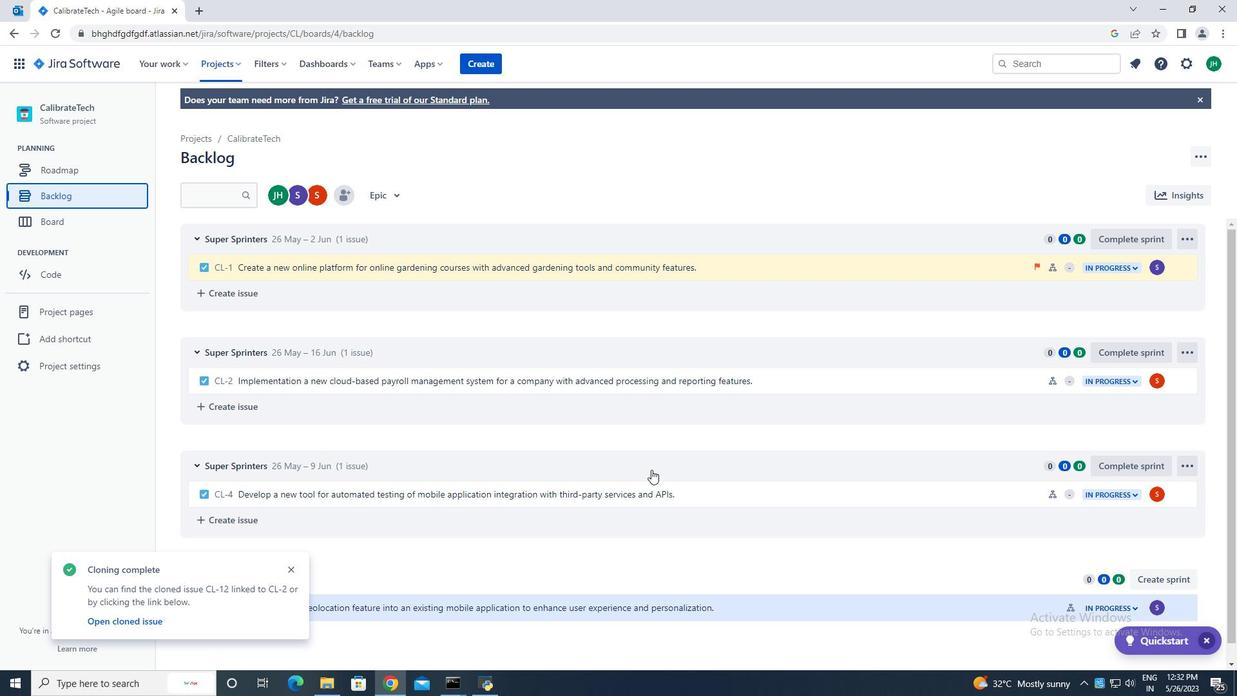 
Action: Mouse scrolled (653, 470) with delta (0, 0)
Screenshot: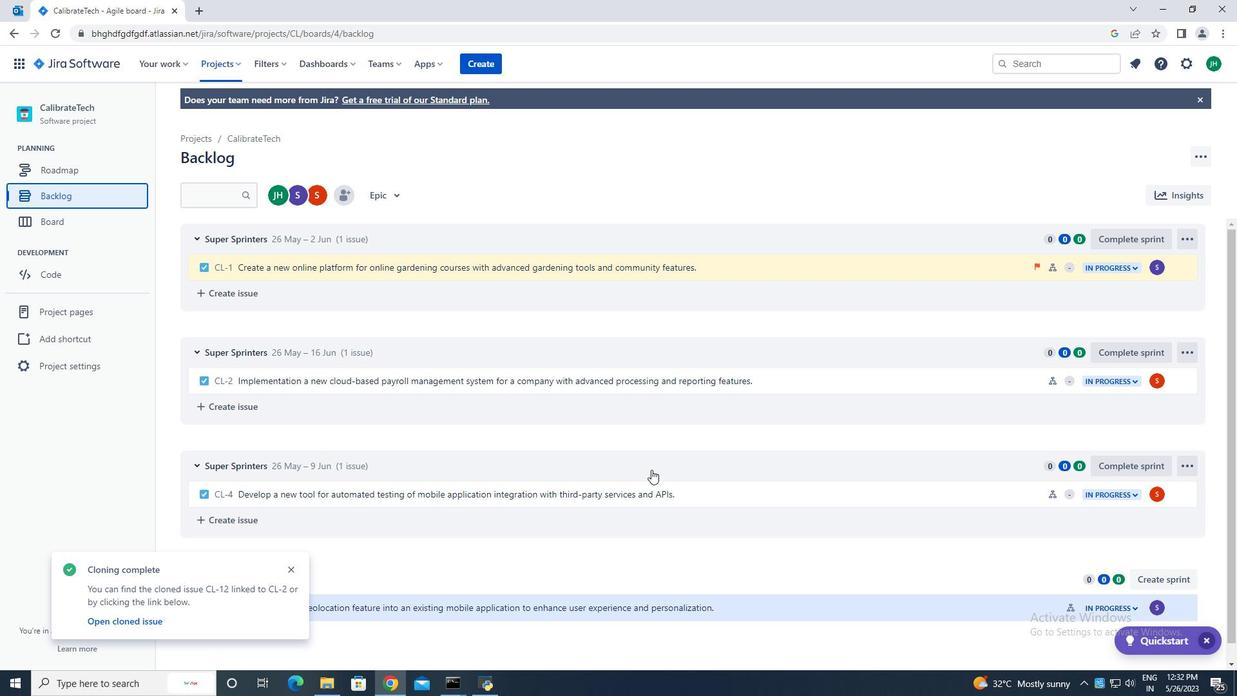 
Action: Mouse scrolled (653, 470) with delta (0, 0)
Screenshot: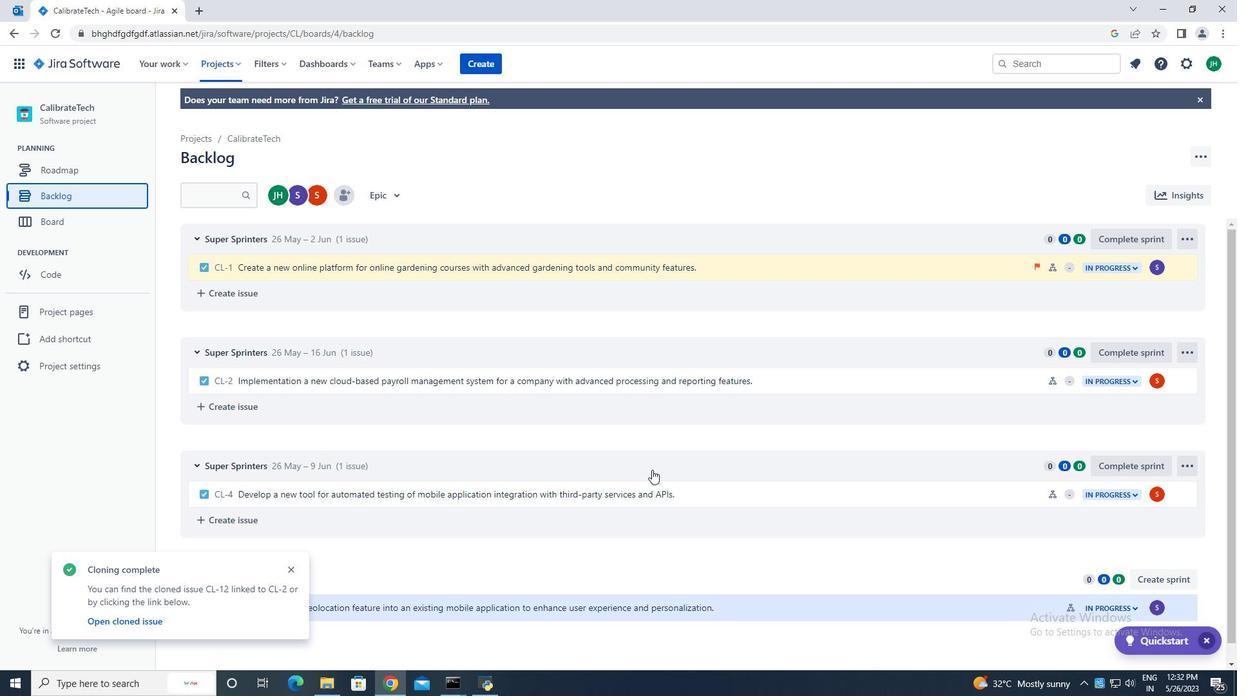 
Action: Mouse moved to (655, 471)
Screenshot: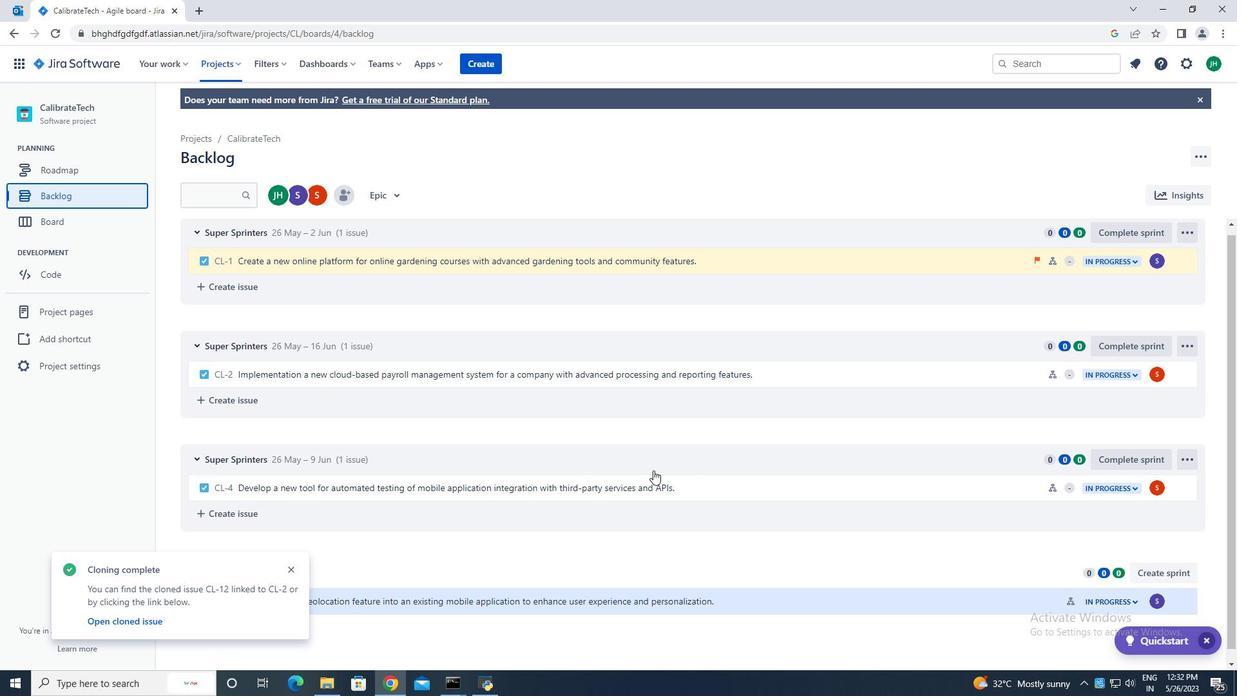 
Action: Mouse scrolled (655, 471) with delta (0, 0)
Screenshot: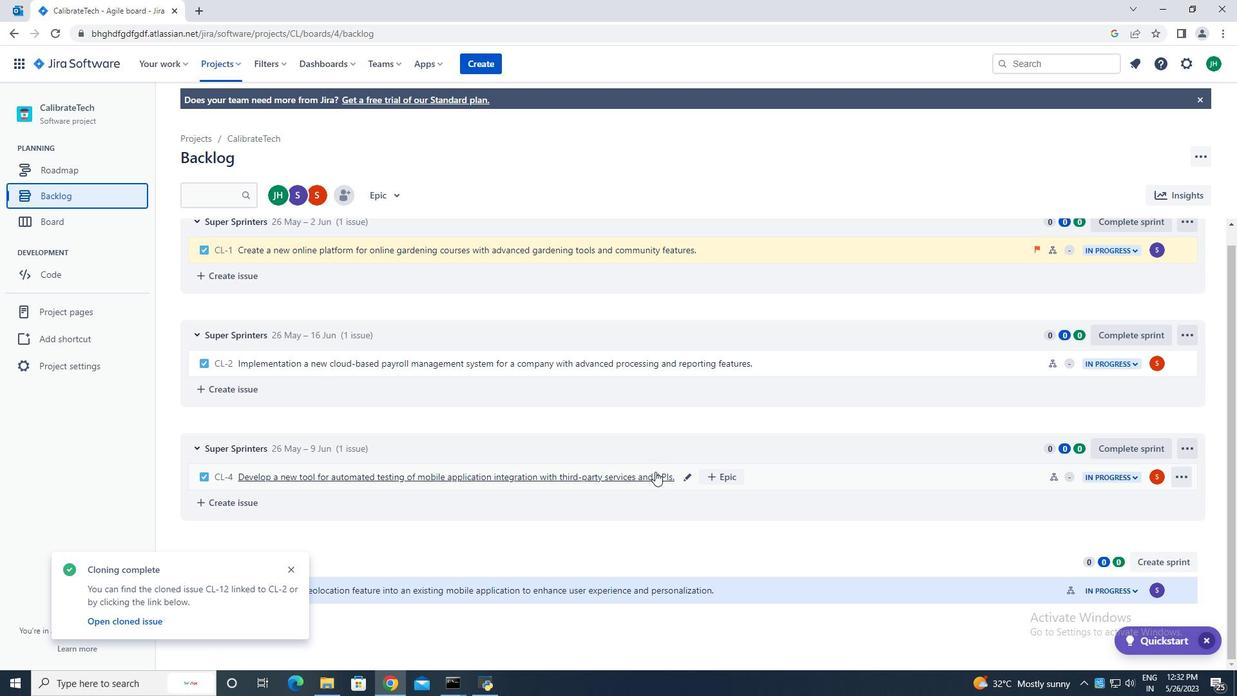 
Action: Mouse scrolled (655, 471) with delta (0, 0)
Screenshot: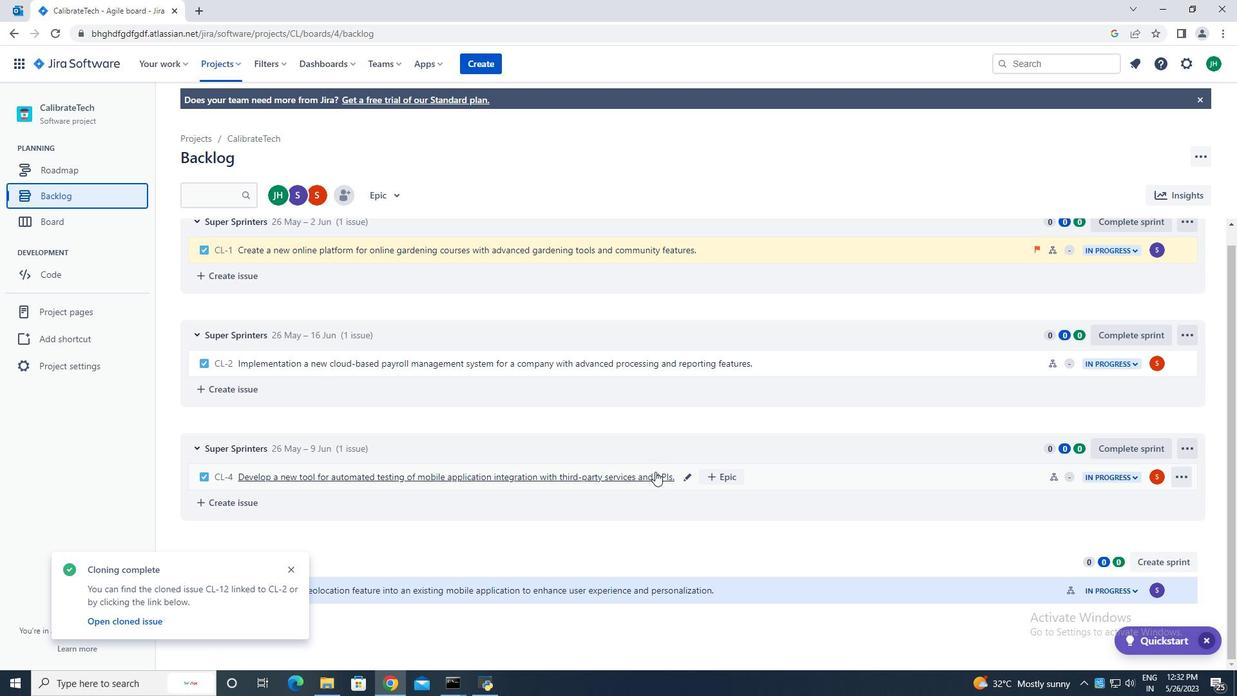
Action: Mouse moved to (290, 569)
Screenshot: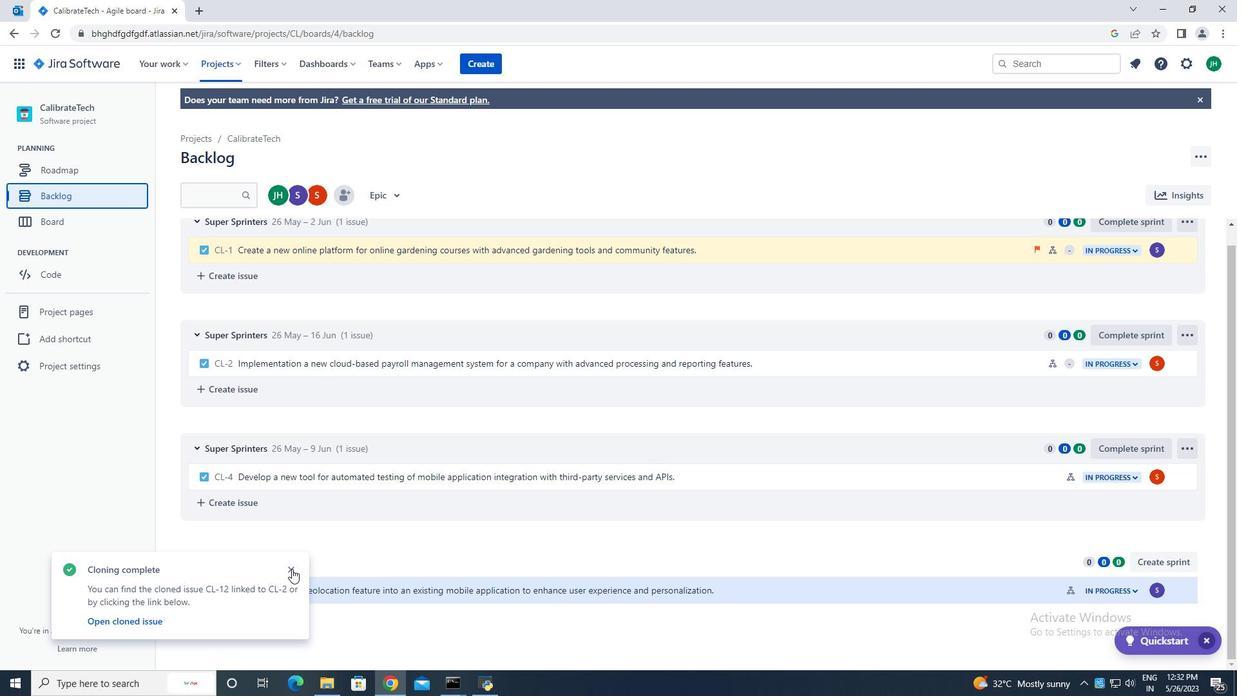 
Action: Mouse pressed left at (290, 569)
Screenshot: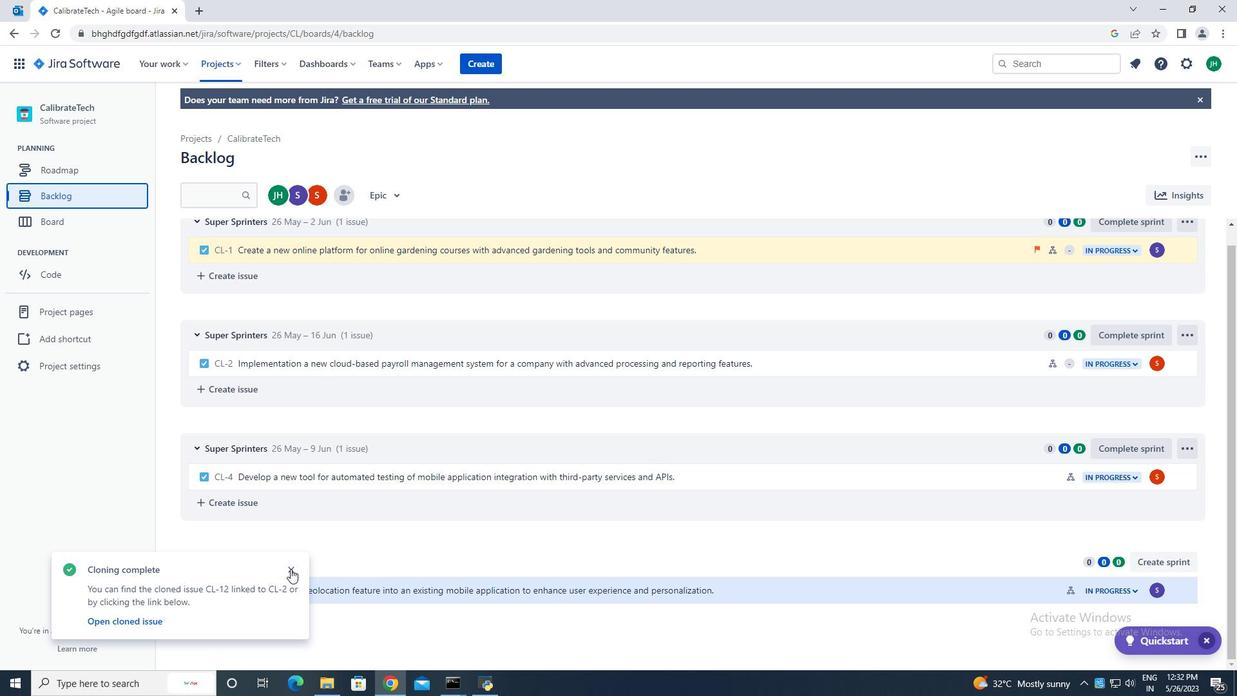 
Action: Mouse moved to (909, 475)
Screenshot: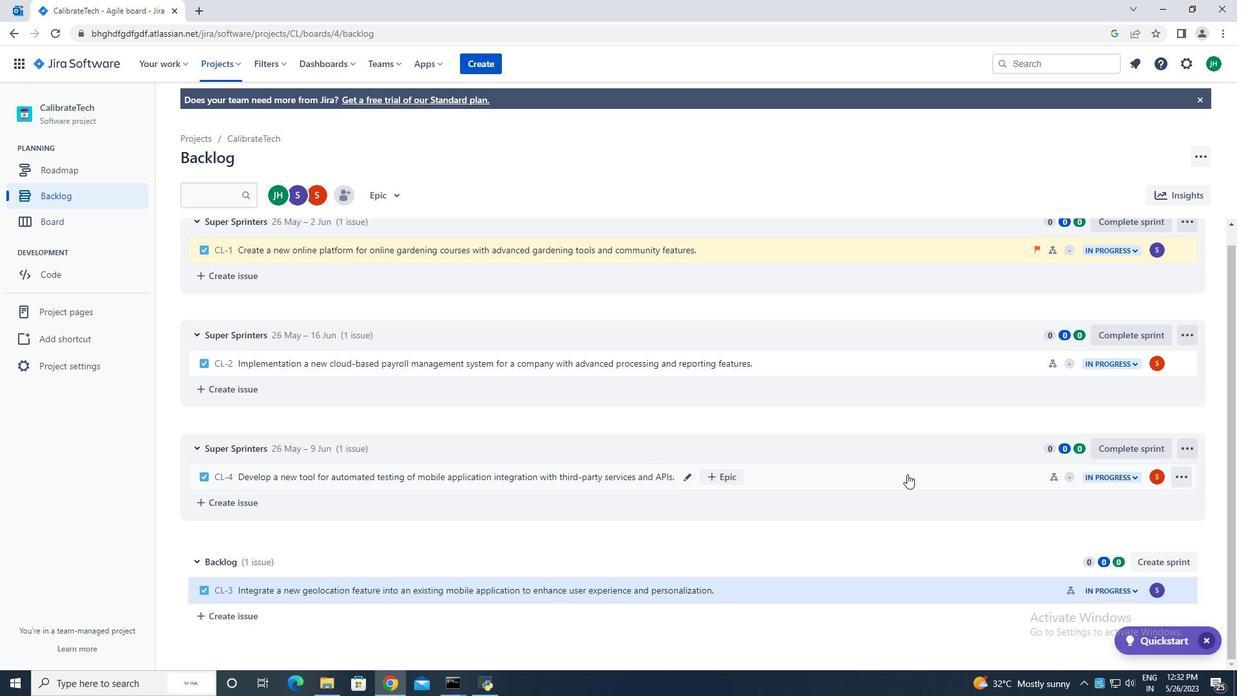 
Action: Mouse pressed left at (909, 475)
Screenshot: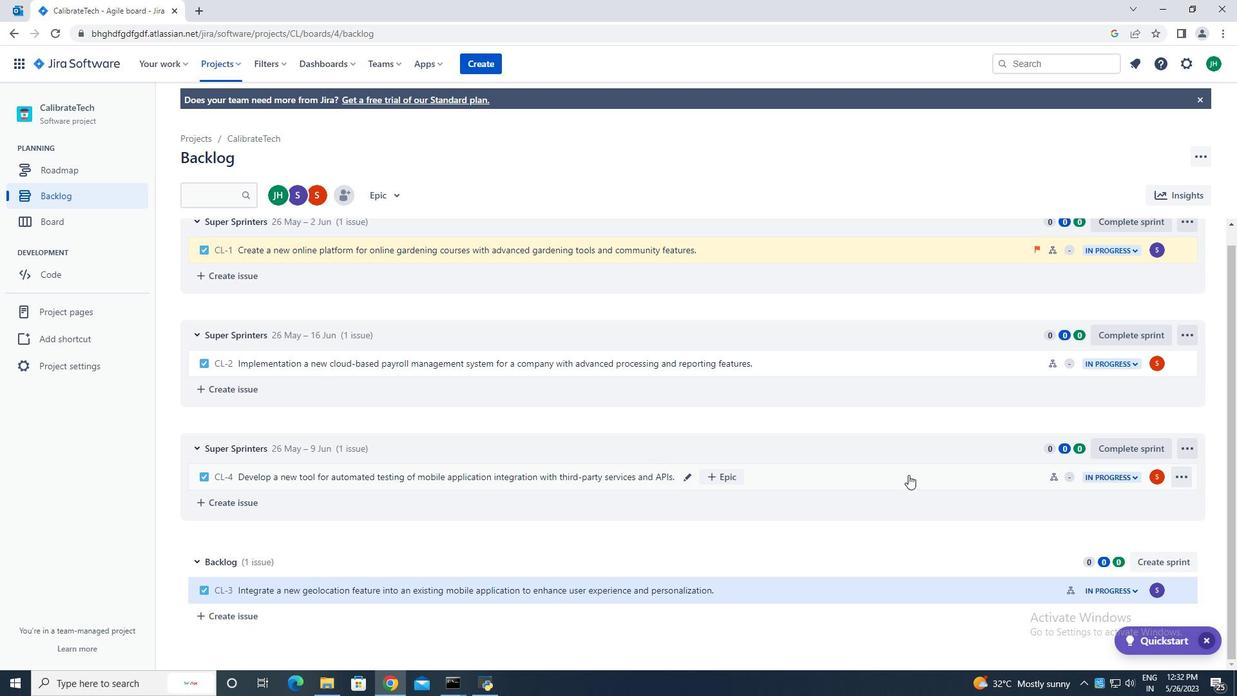 
Action: Mouse moved to (1185, 228)
Screenshot: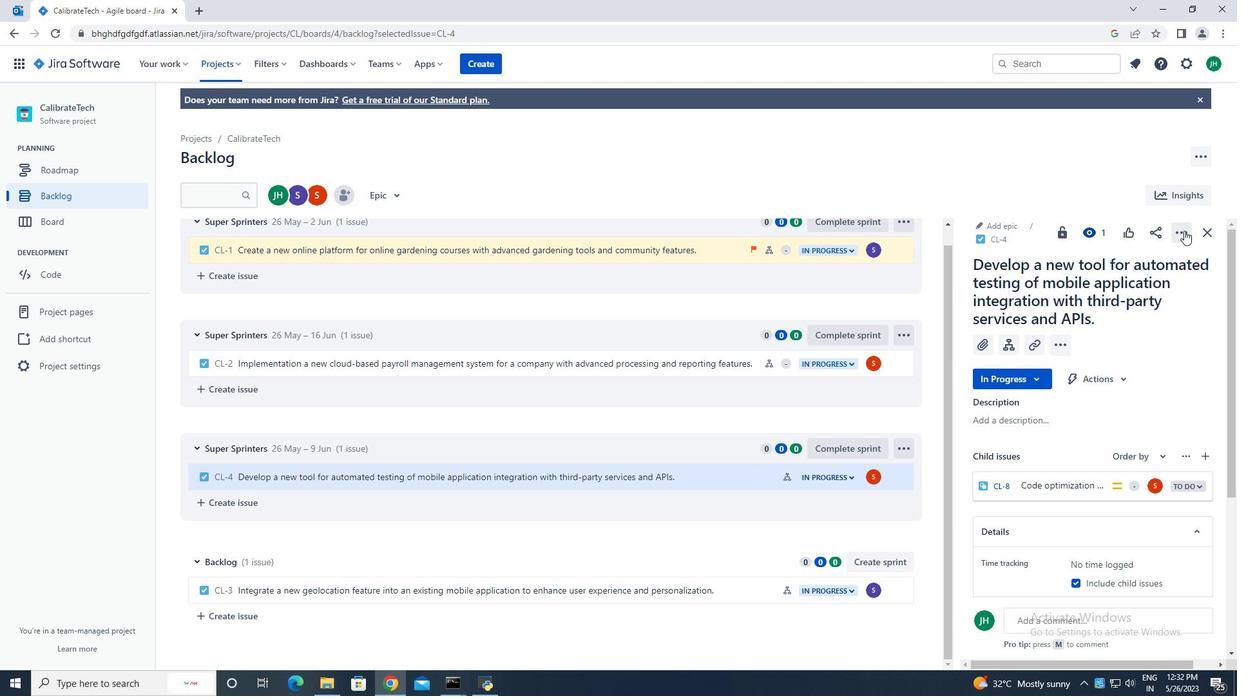 
Action: Mouse pressed left at (1185, 228)
Screenshot: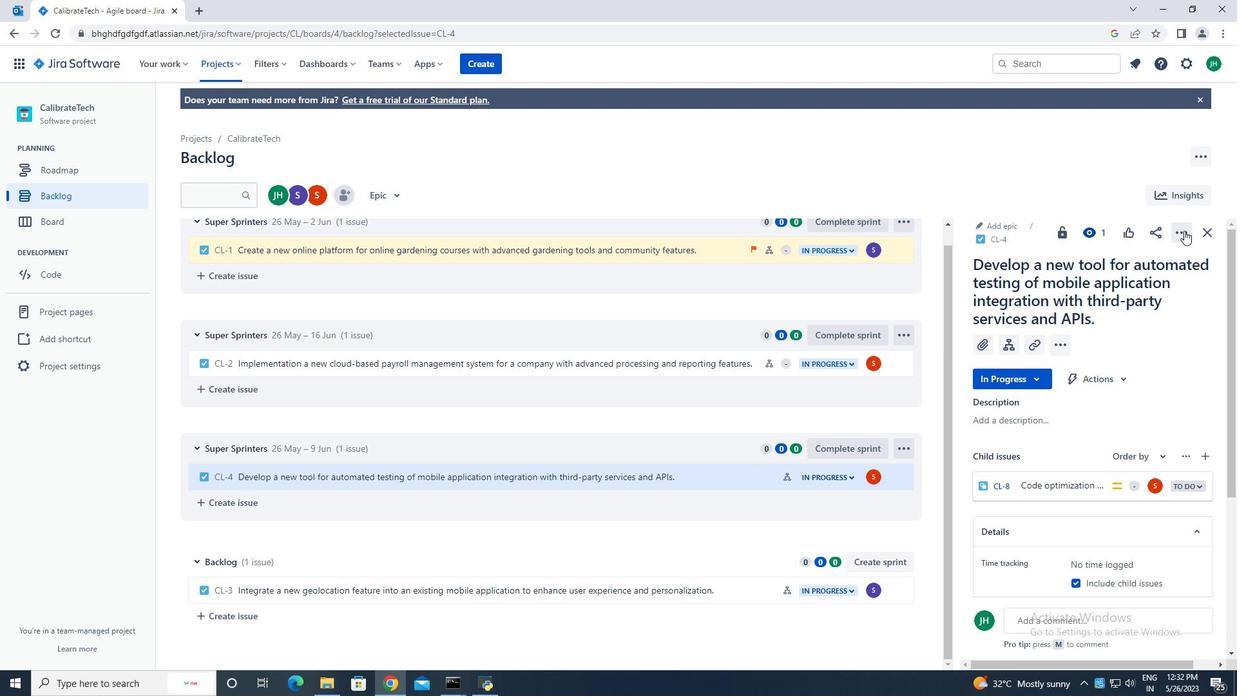 
Action: Mouse moved to (1127, 268)
Screenshot: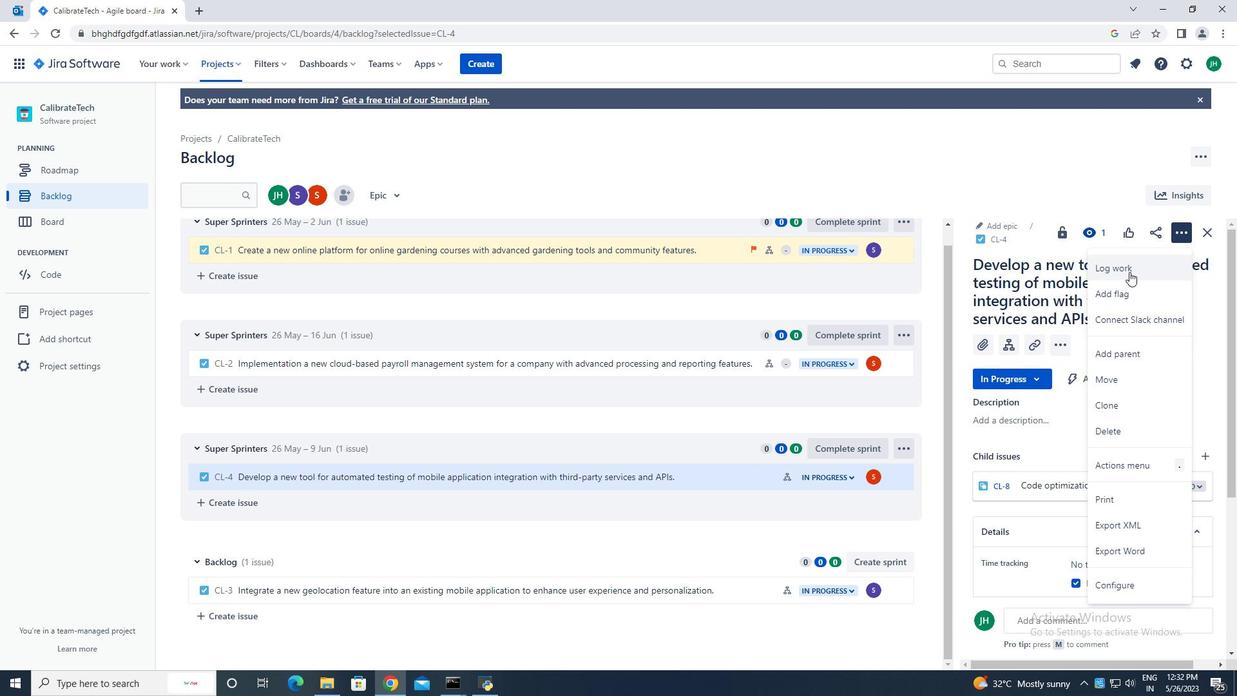 
Action: Mouse pressed left at (1127, 268)
Screenshot: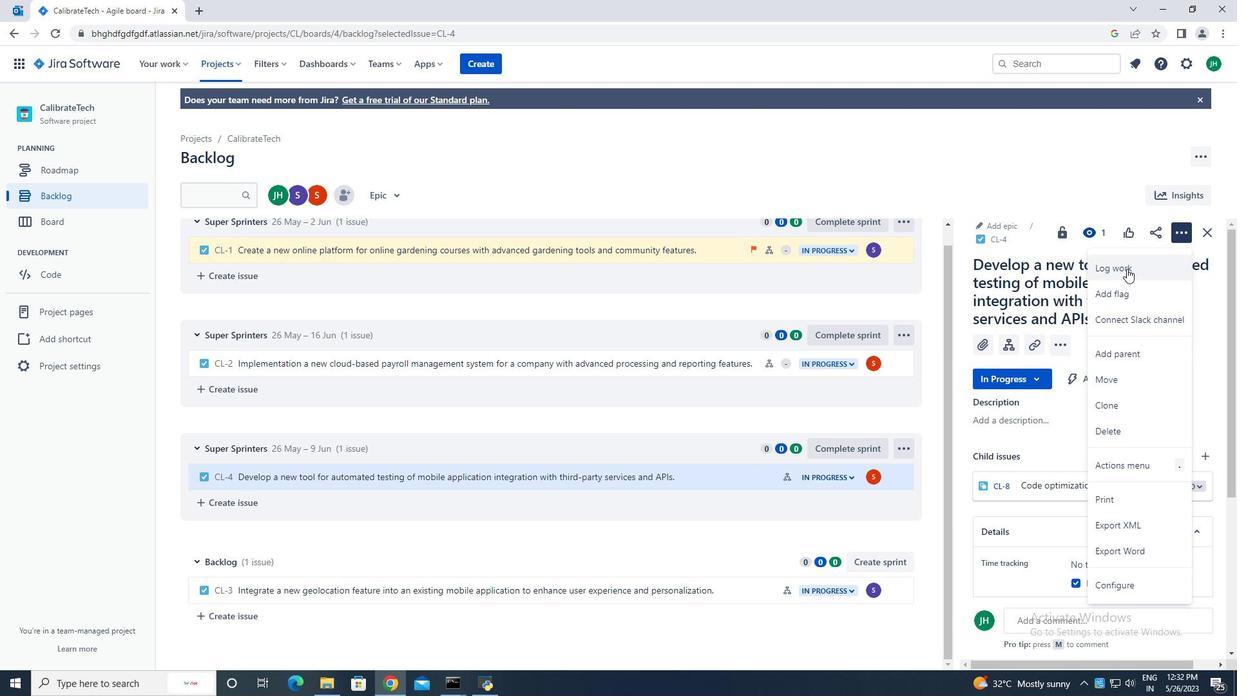 
Action: Mouse moved to (540, 191)
Screenshot: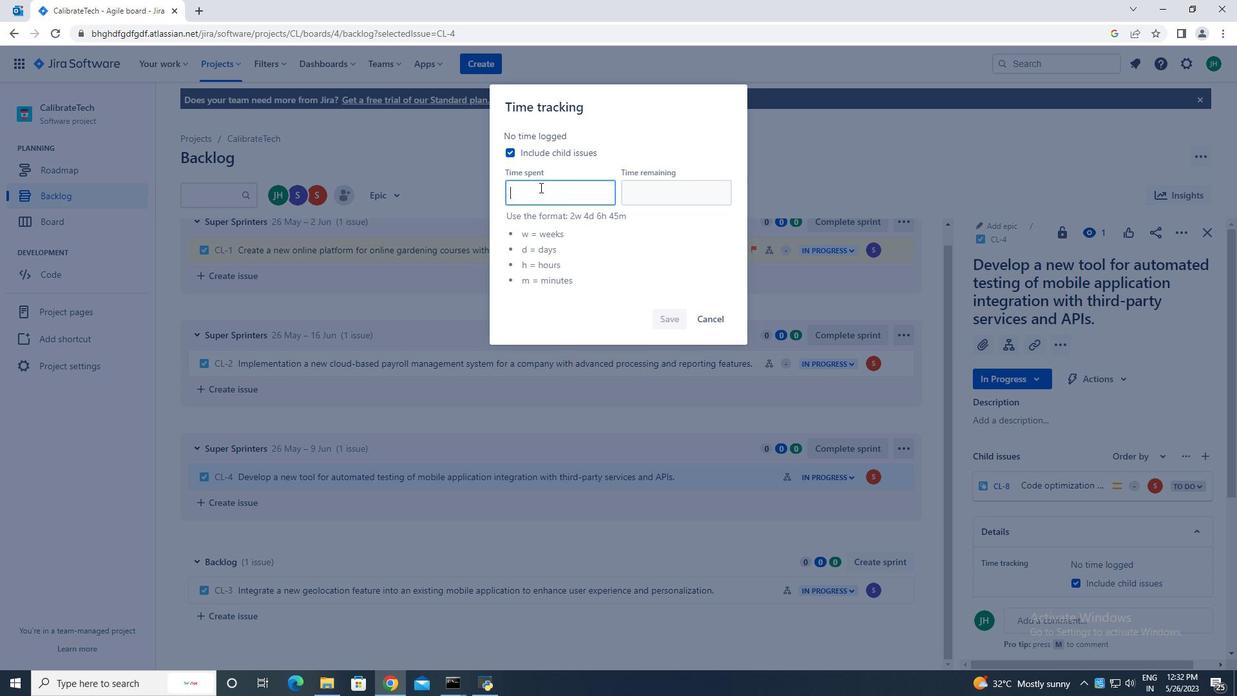 
Action: Key pressed 5w<Key.space>3d<Key.space>8h<Key.space>11m
Screenshot: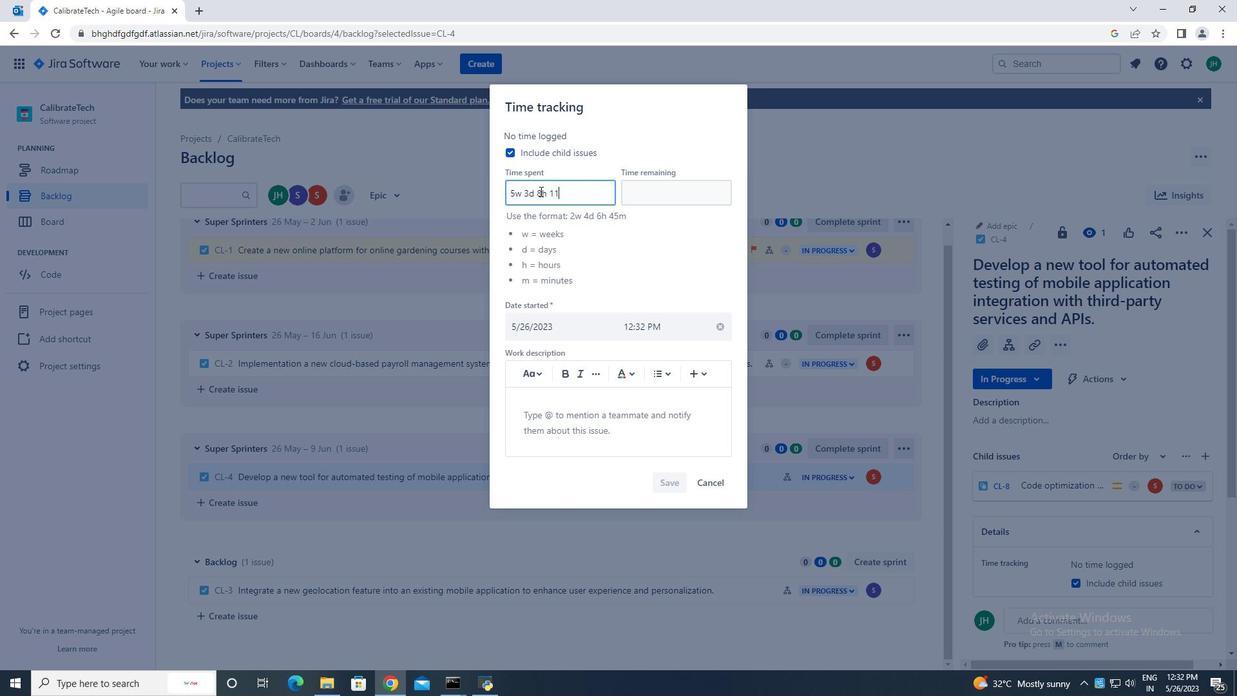 
Action: Mouse moved to (667, 194)
Screenshot: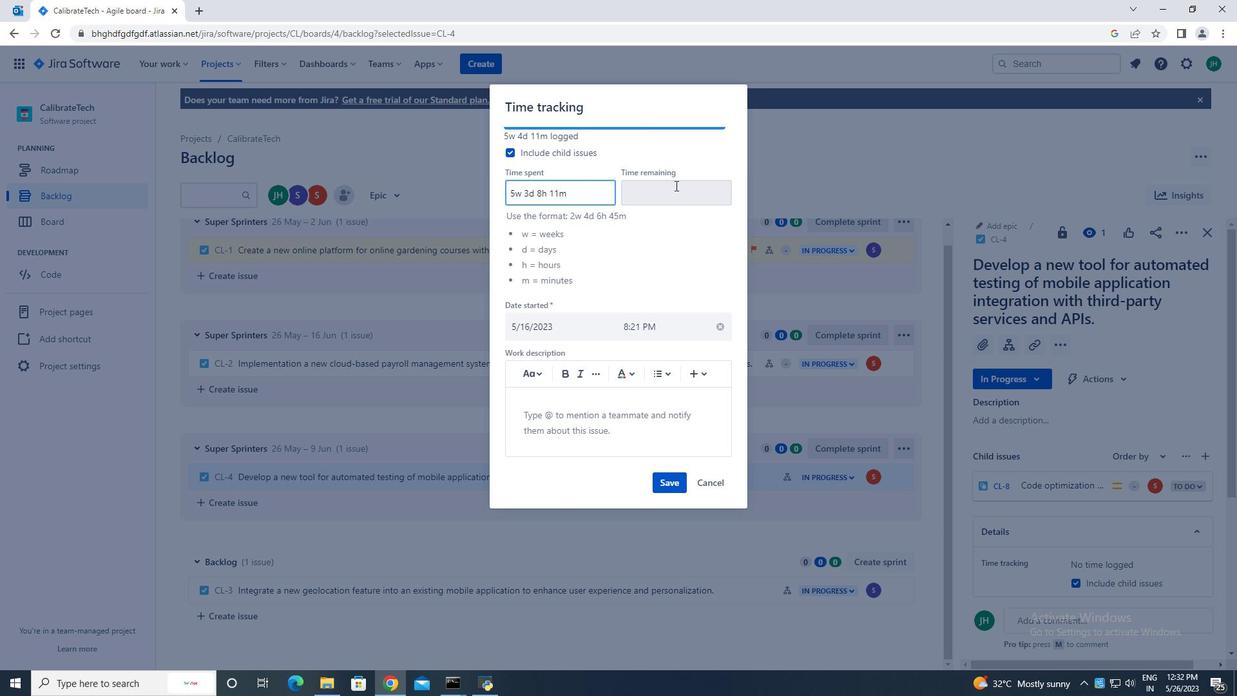 
Action: Mouse pressed left at (667, 194)
Screenshot: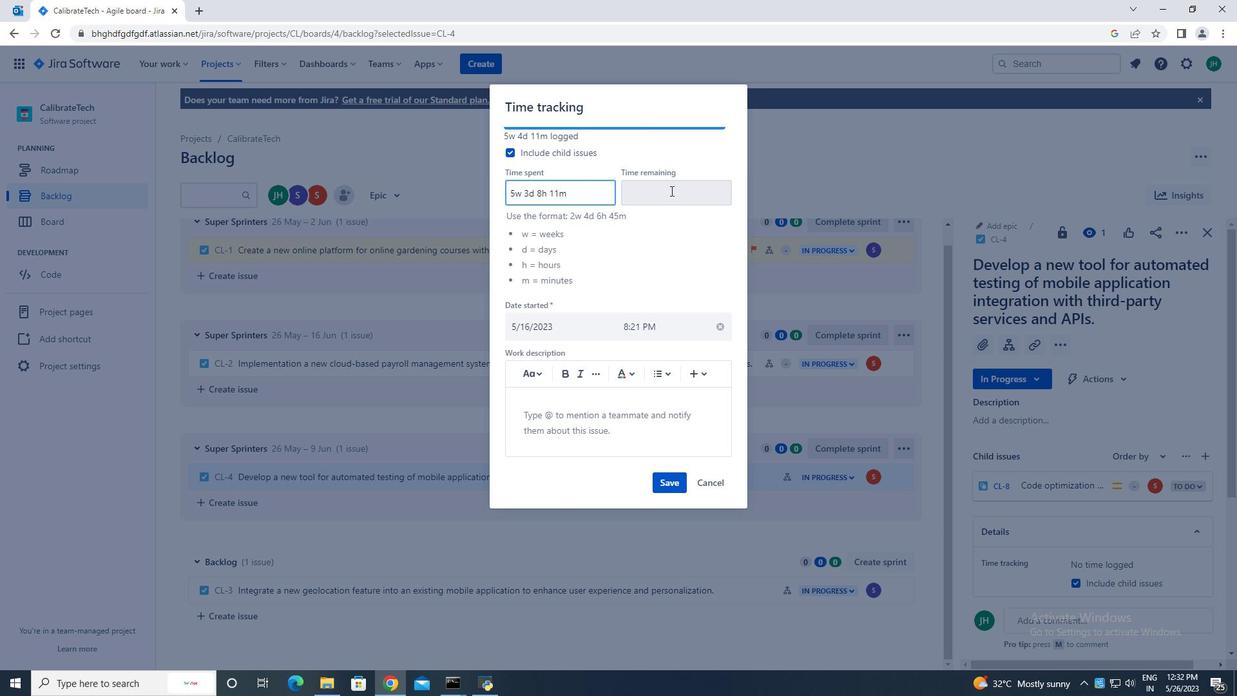 
Action: Key pressed 2w<Key.space>6d<Key.space>8h<Key.space>3m
Screenshot: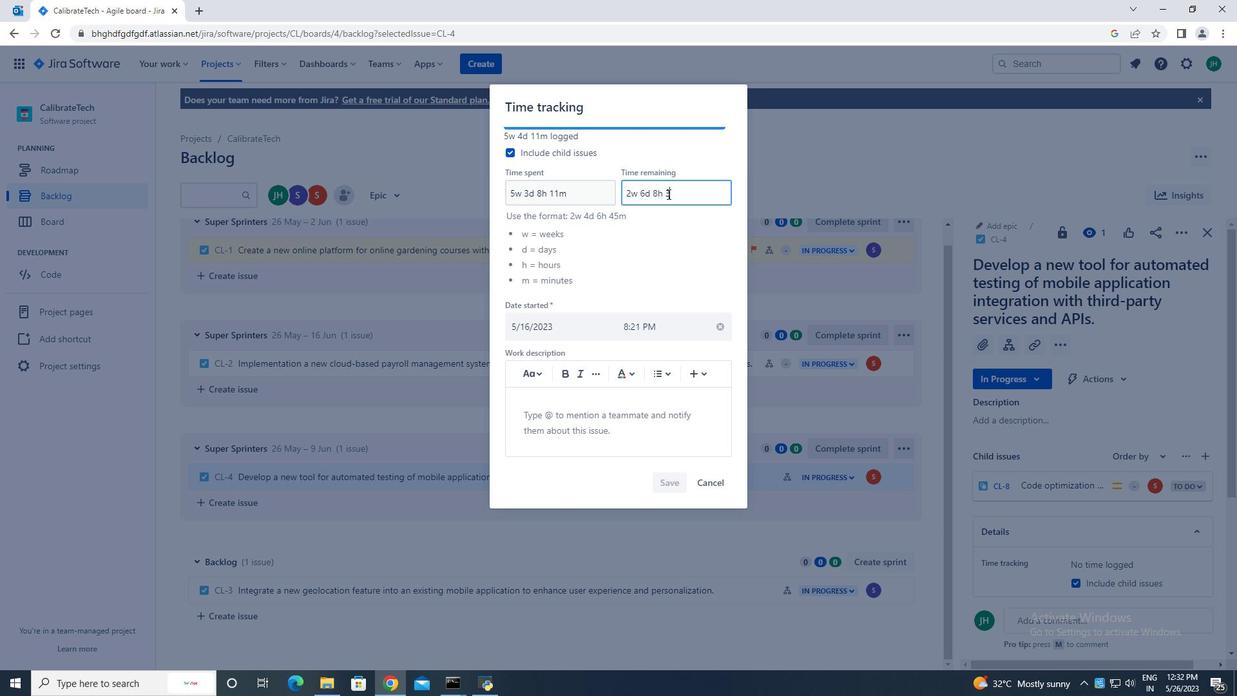 
Action: Mouse moved to (667, 483)
Screenshot: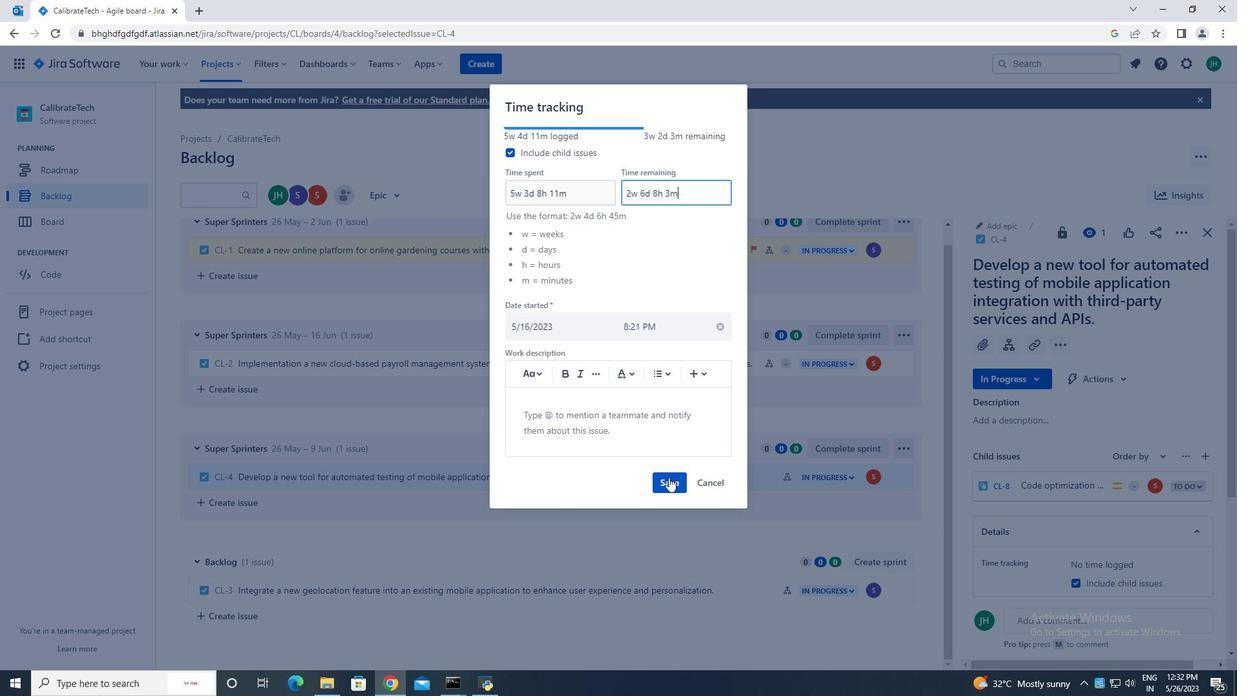 
Action: Mouse pressed left at (667, 483)
Screenshot: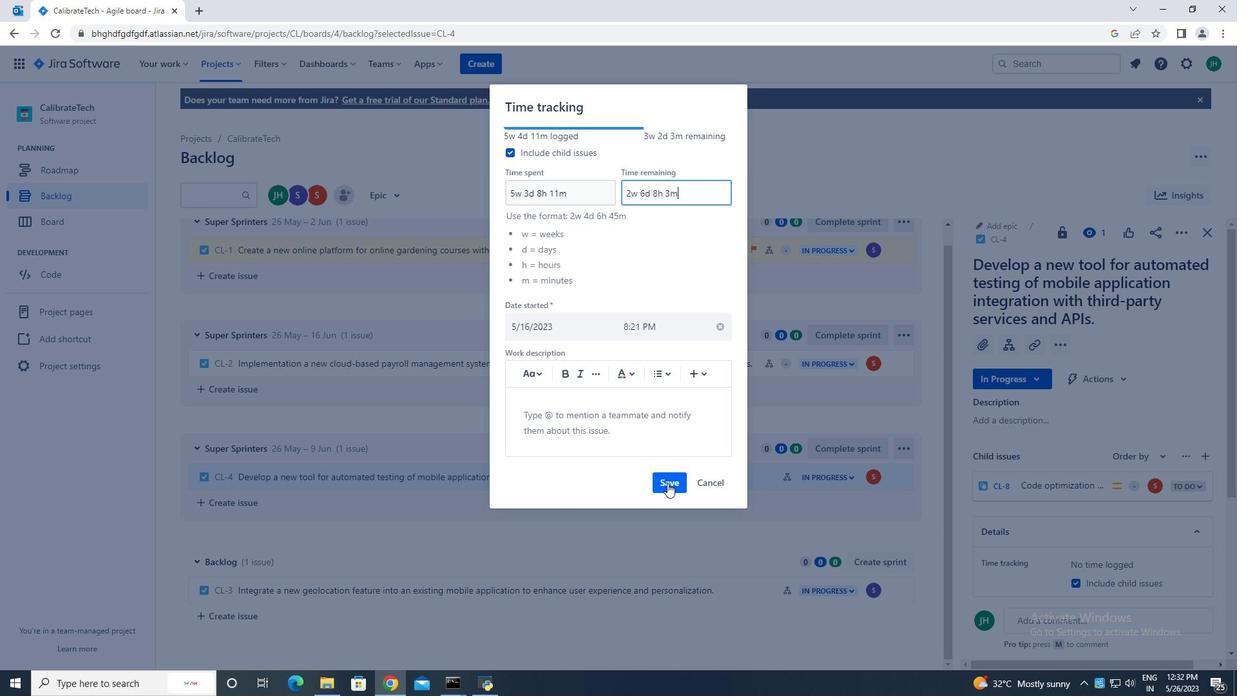 
Action: Mouse moved to (892, 477)
Screenshot: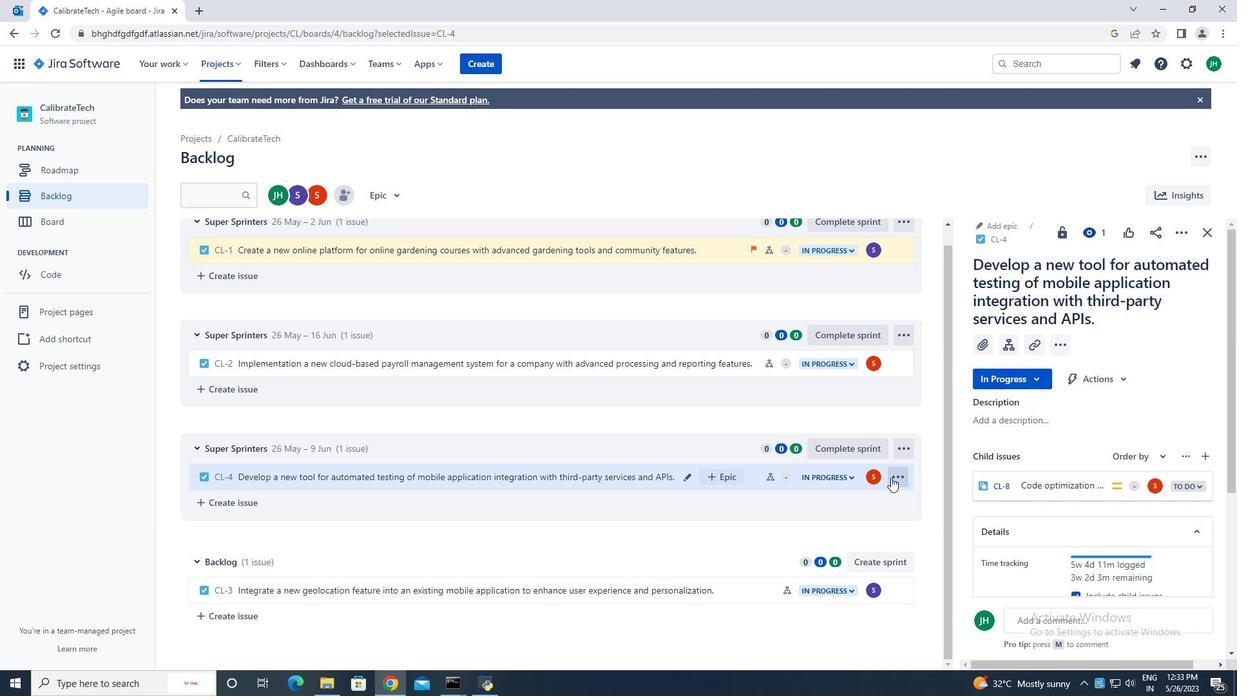 
Action: Mouse pressed left at (892, 477)
Screenshot: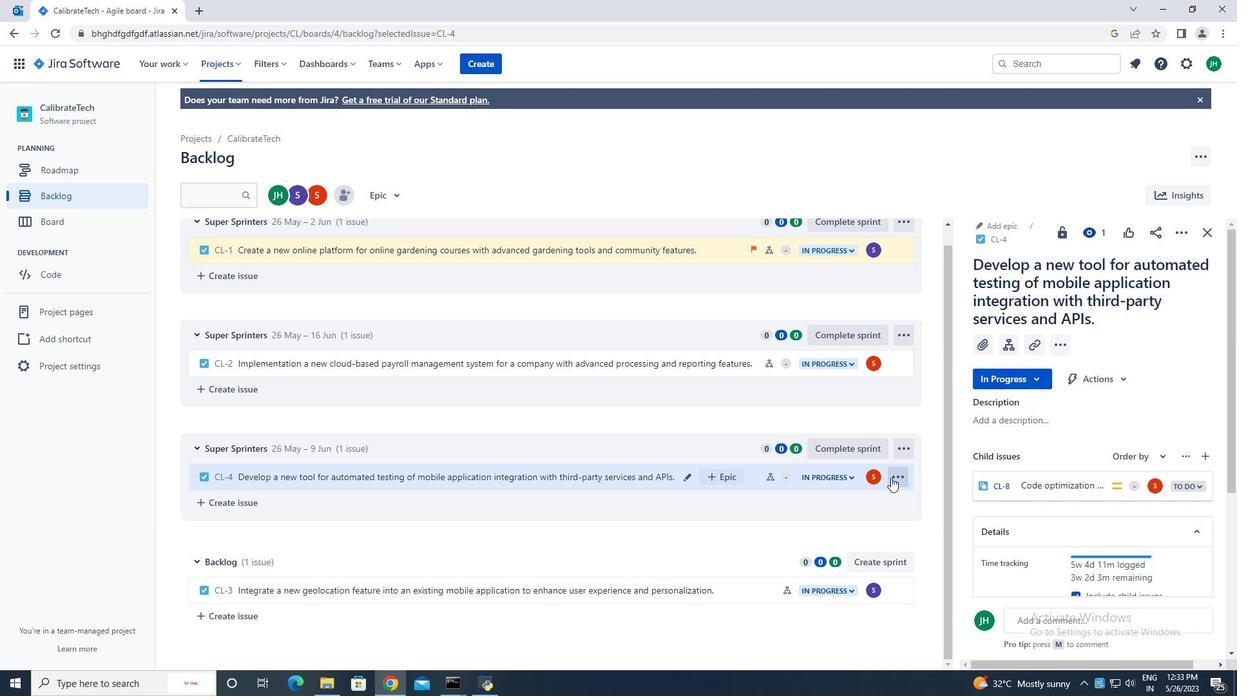 
Action: Mouse moved to (869, 447)
Screenshot: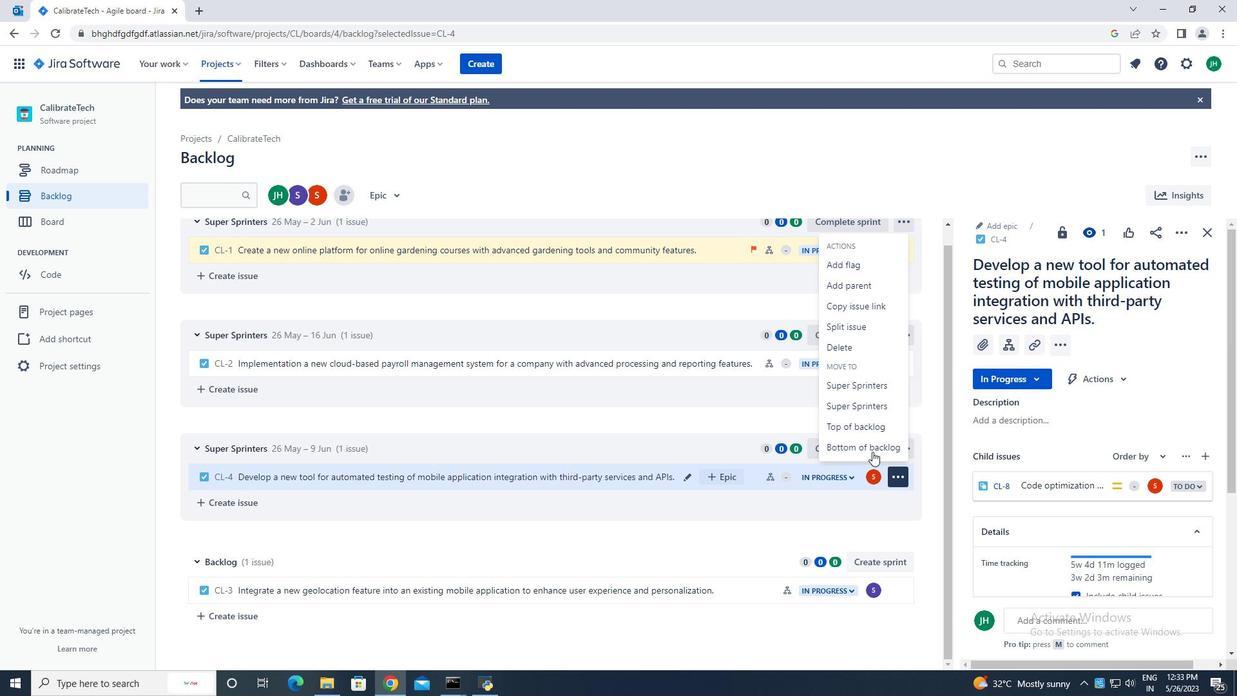 
Action: Mouse pressed left at (869, 447)
Screenshot: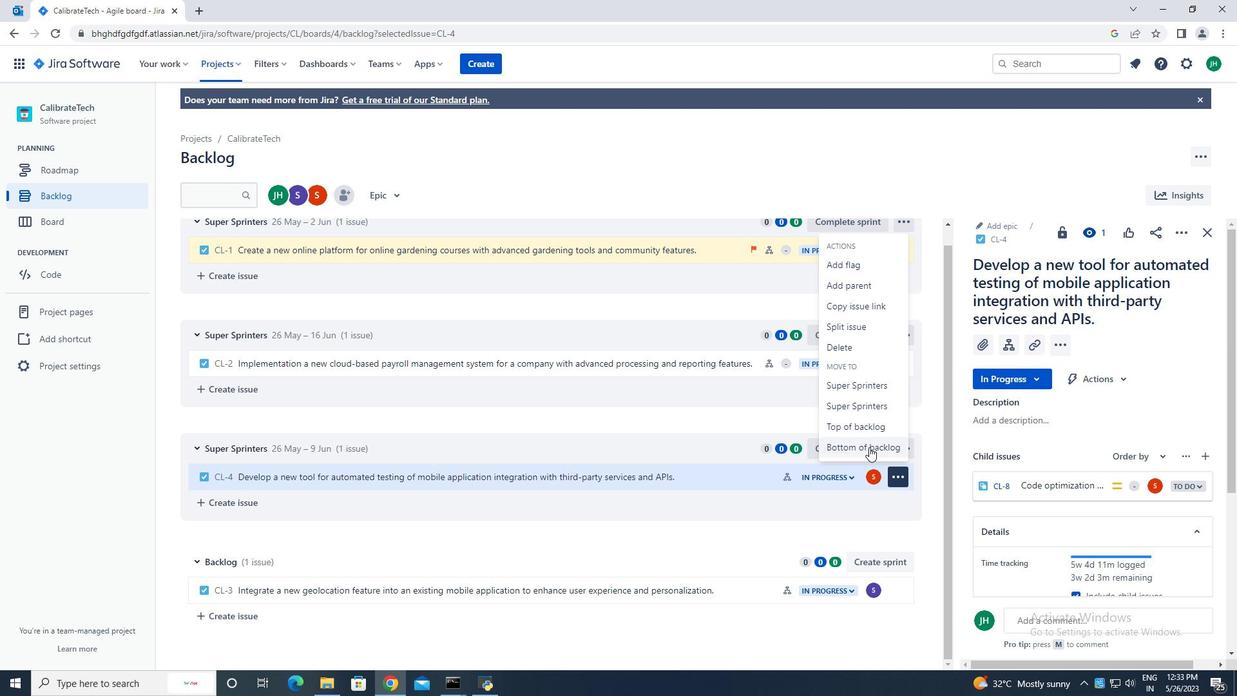 
Action: Mouse moved to (665, 205)
Screenshot: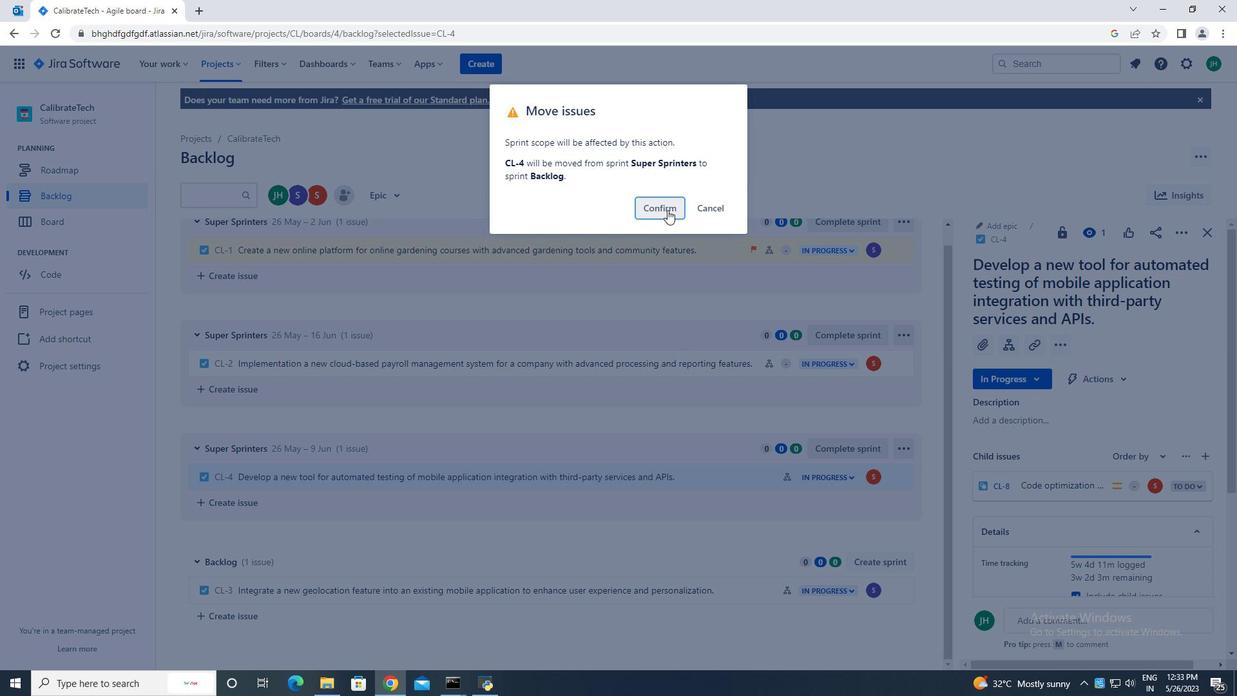 
Action: Mouse pressed left at (665, 205)
Screenshot: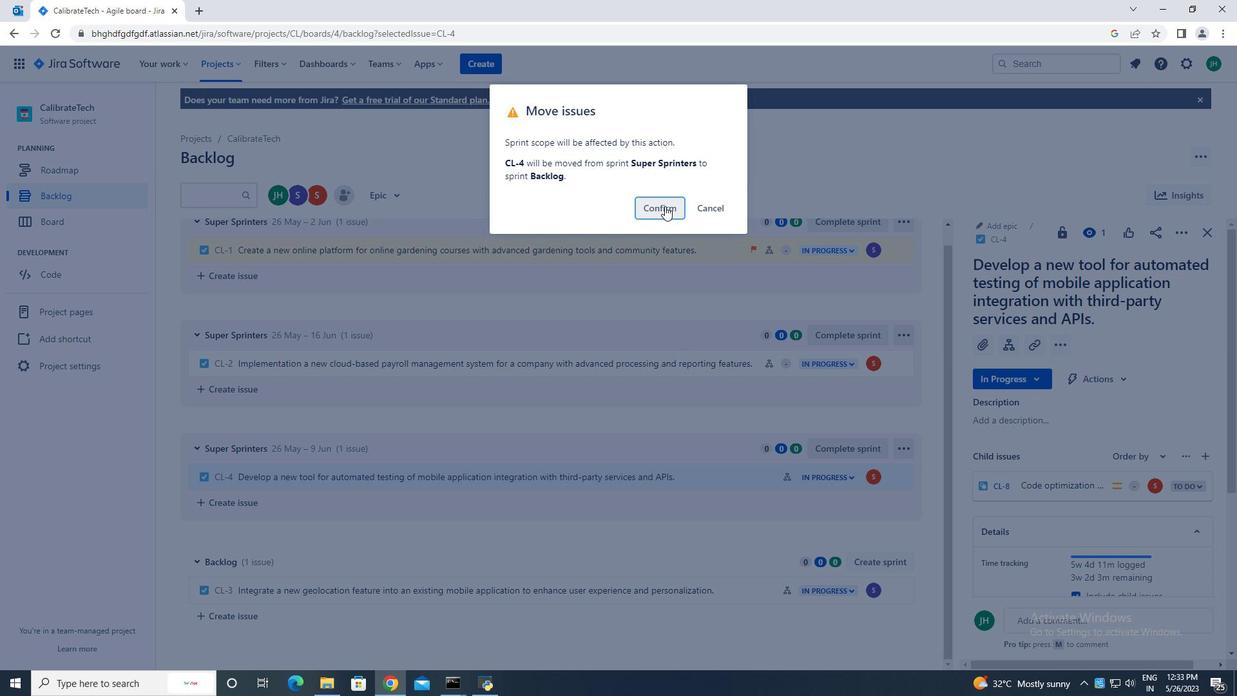 
Action: Mouse moved to (392, 193)
Screenshot: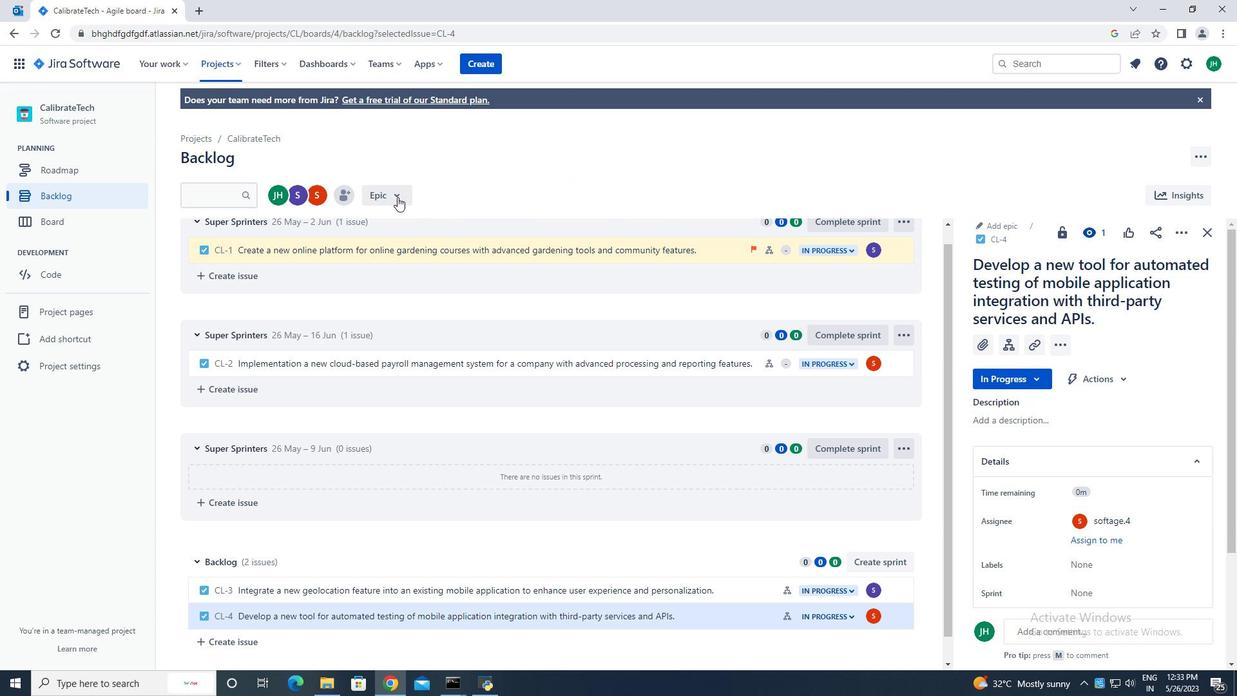 
Action: Mouse pressed left at (392, 193)
Screenshot: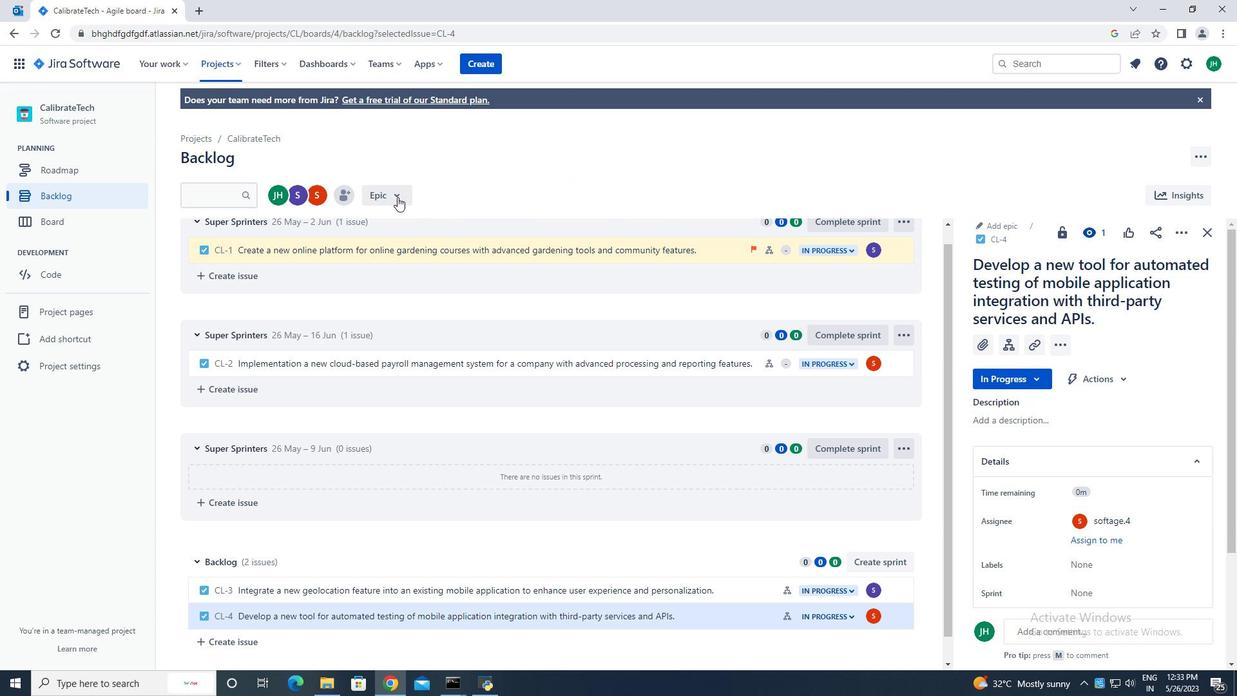 
Action: Mouse moved to (426, 248)
Screenshot: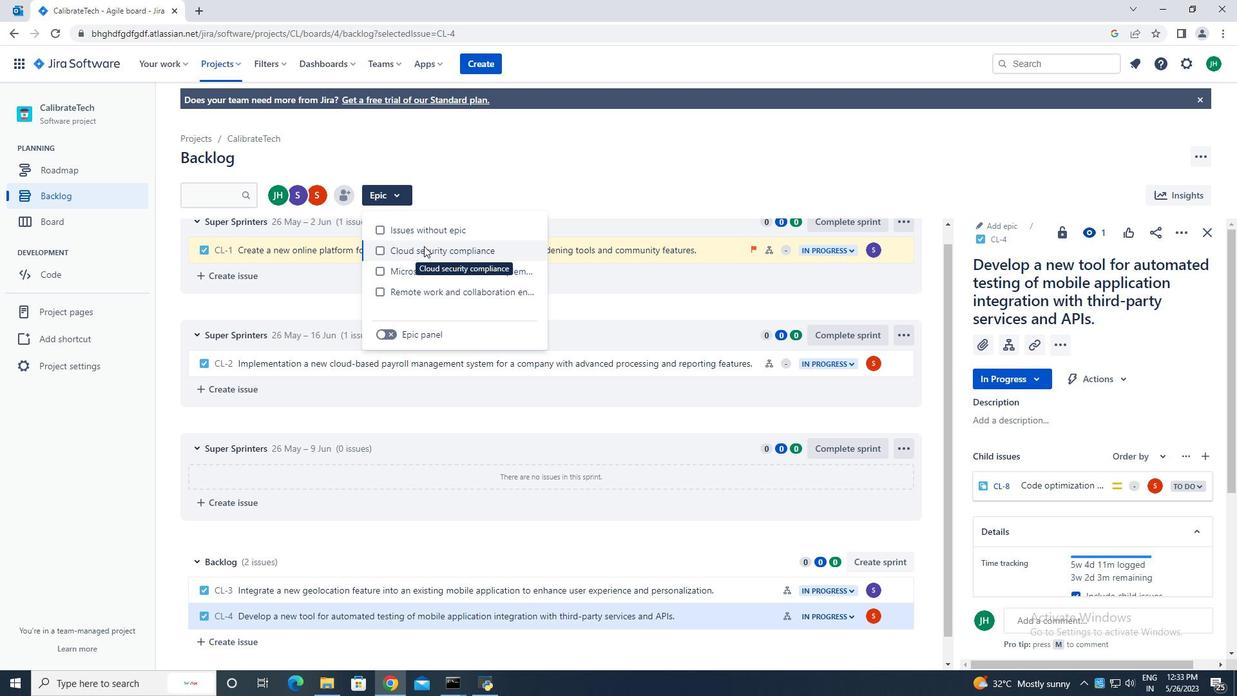 
Action: Mouse pressed left at (426, 248)
Screenshot: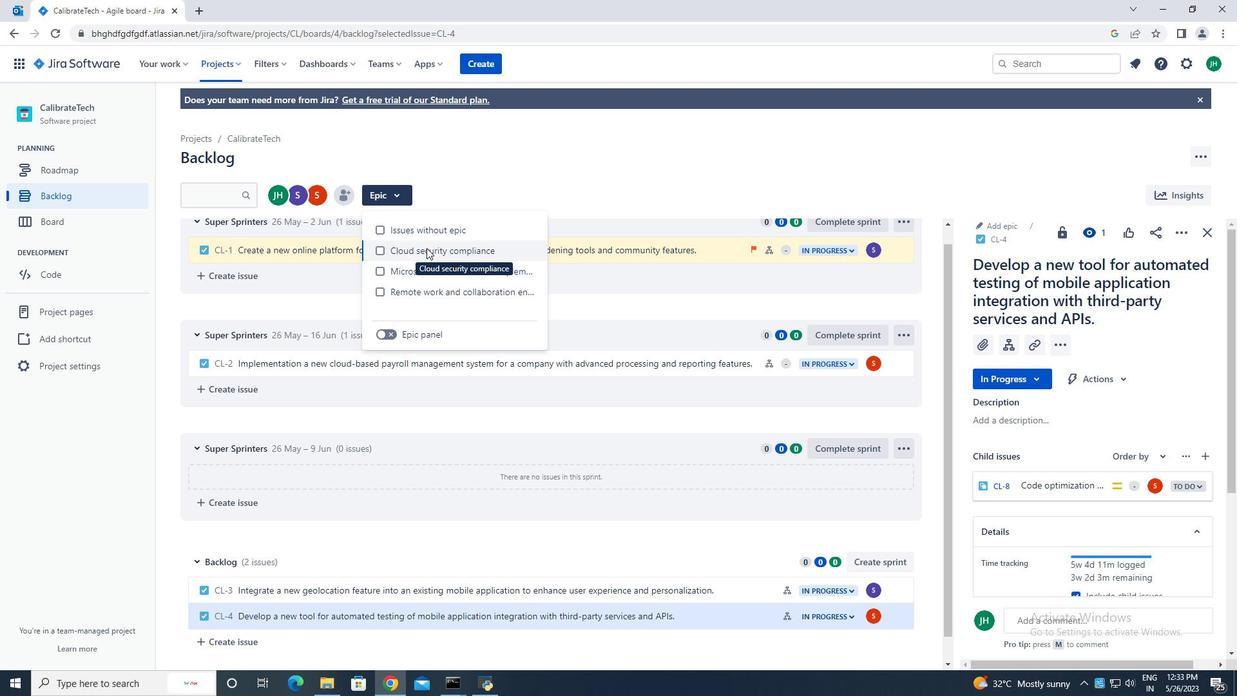 
Action: Mouse moved to (1210, 231)
Screenshot: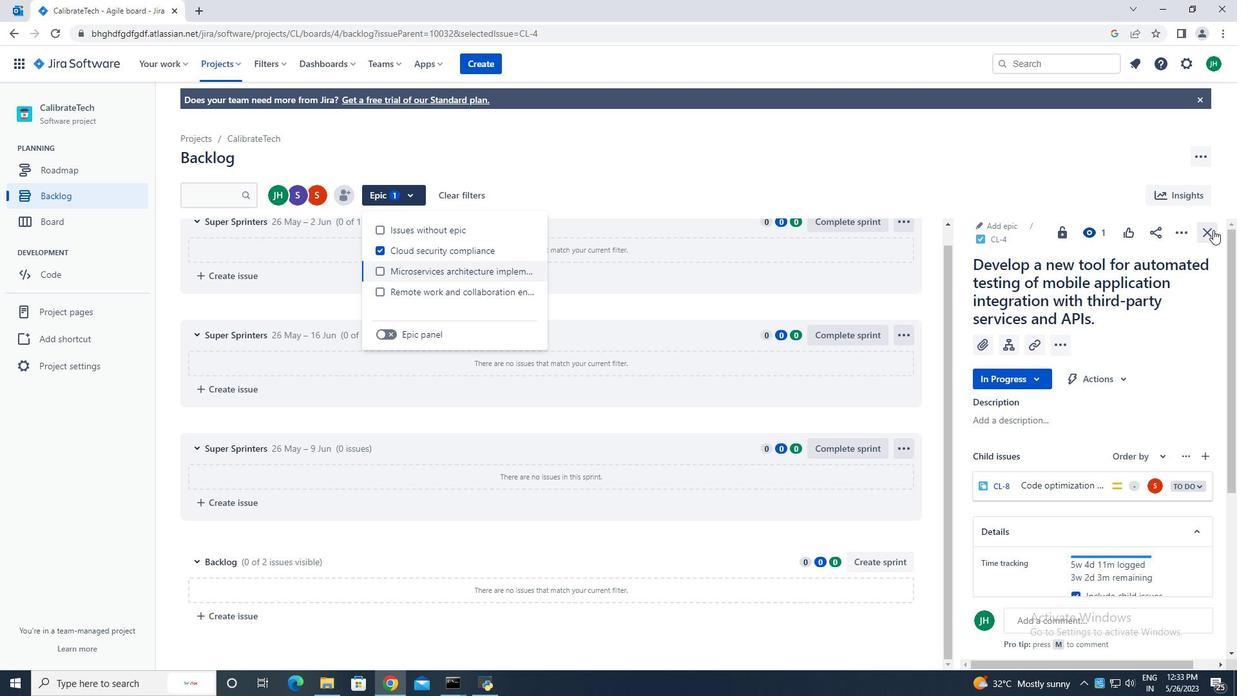 
Action: Mouse pressed left at (1210, 231)
Screenshot: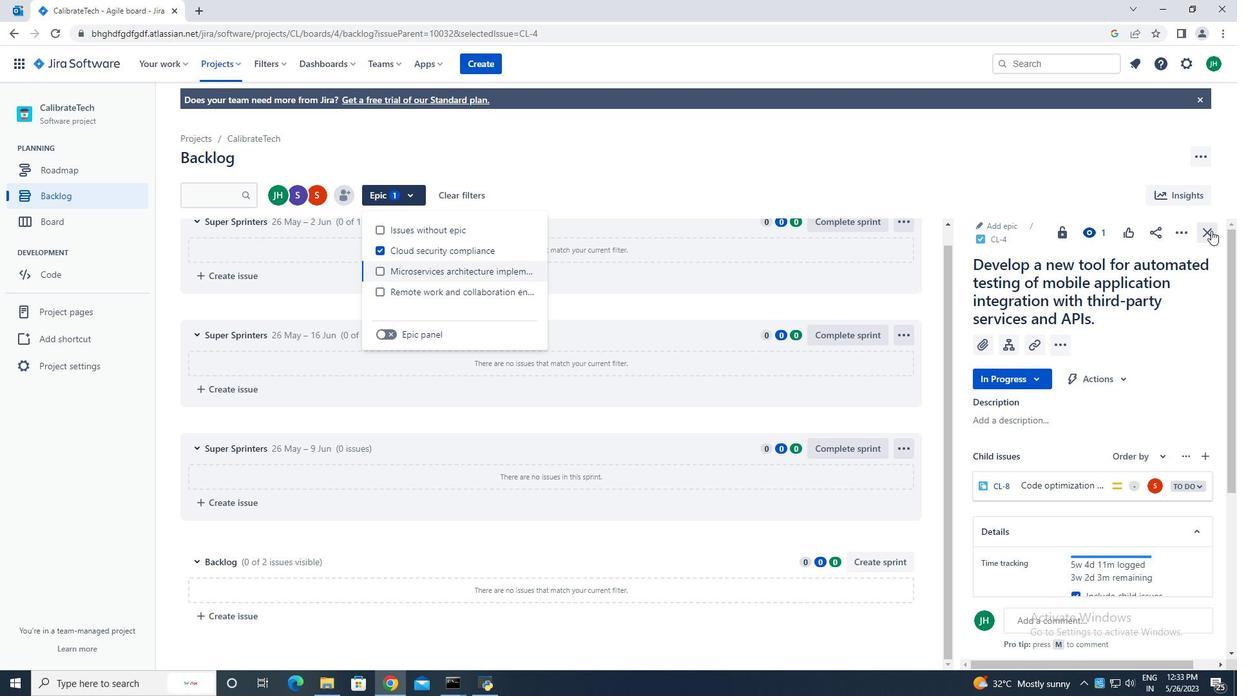 
Action: Mouse moved to (448, 166)
Screenshot: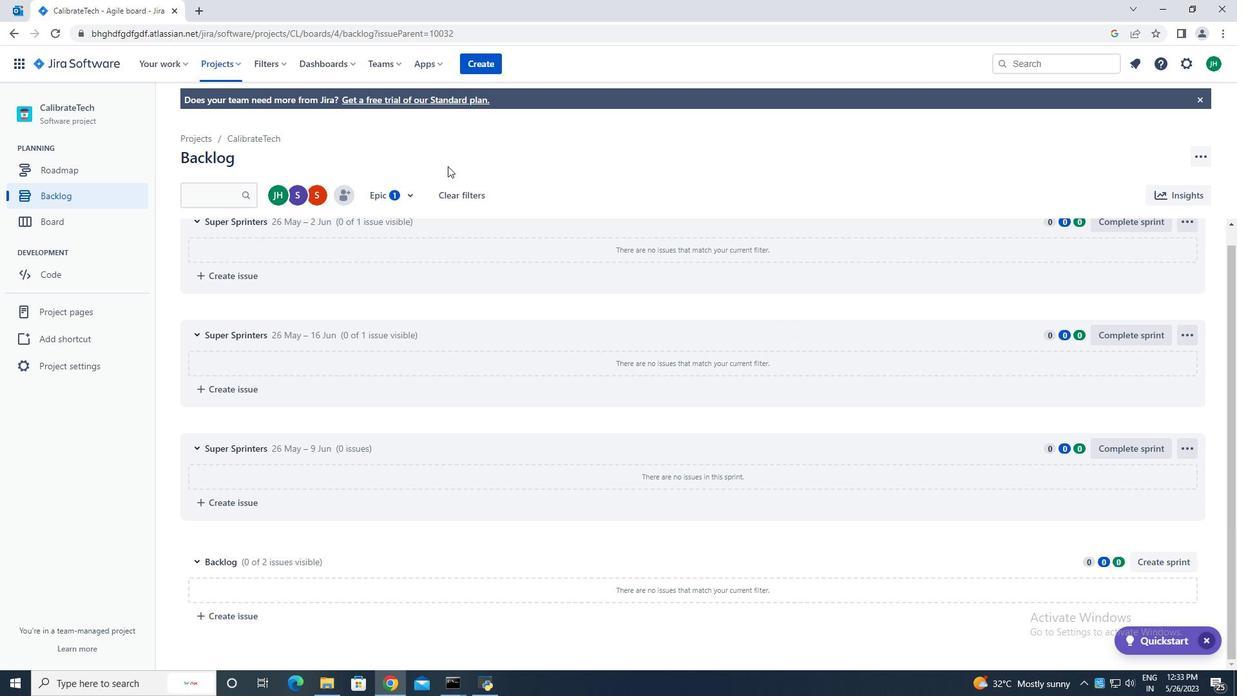 
